 Task: Create a due date automation trigger when advanced on, on the wednesday after a card is due add fields with custom field "Resume" set to a number lower or equal to 1 and lower or equal to 10 at 11:00 AM.
Action: Mouse moved to (1057, 182)
Screenshot: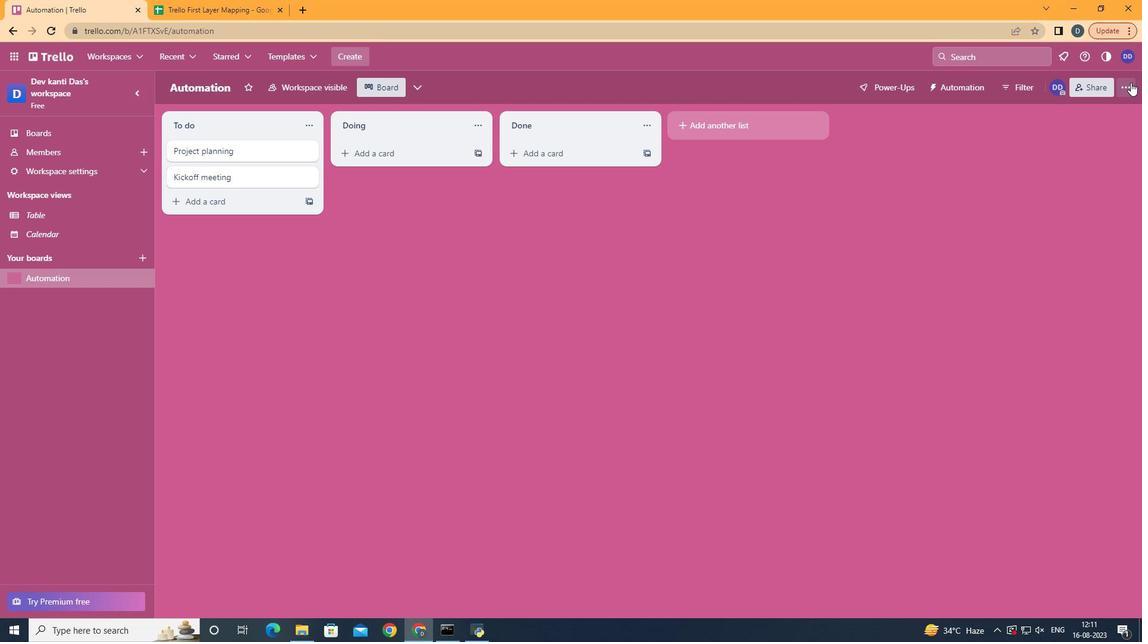 
Action: Mouse pressed left at (1057, 182)
Screenshot: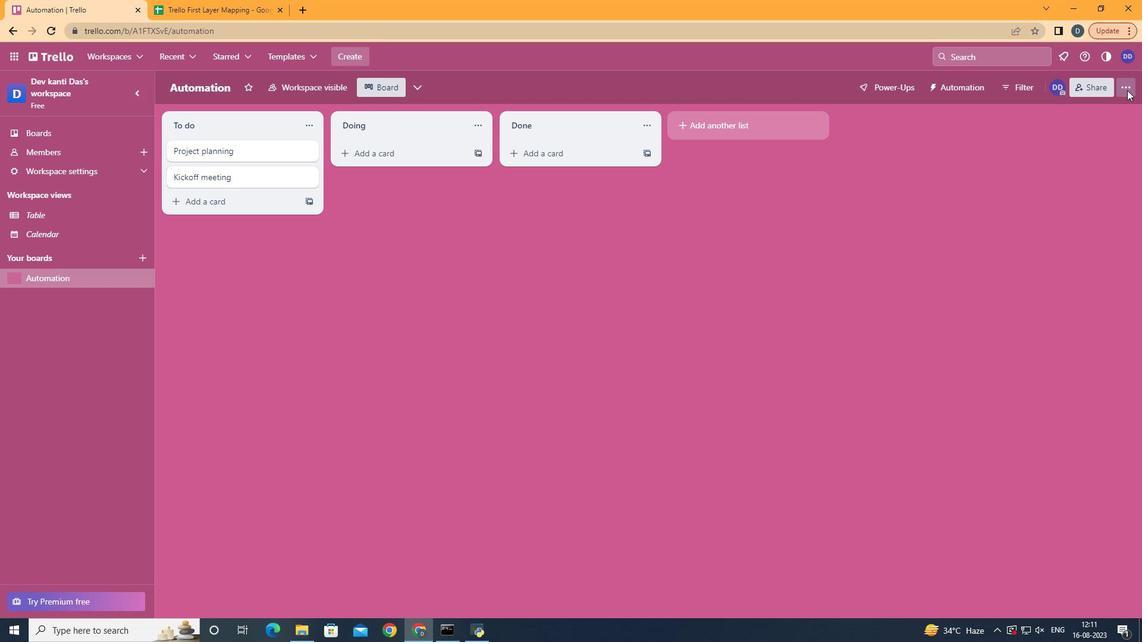 
Action: Mouse moved to (981, 318)
Screenshot: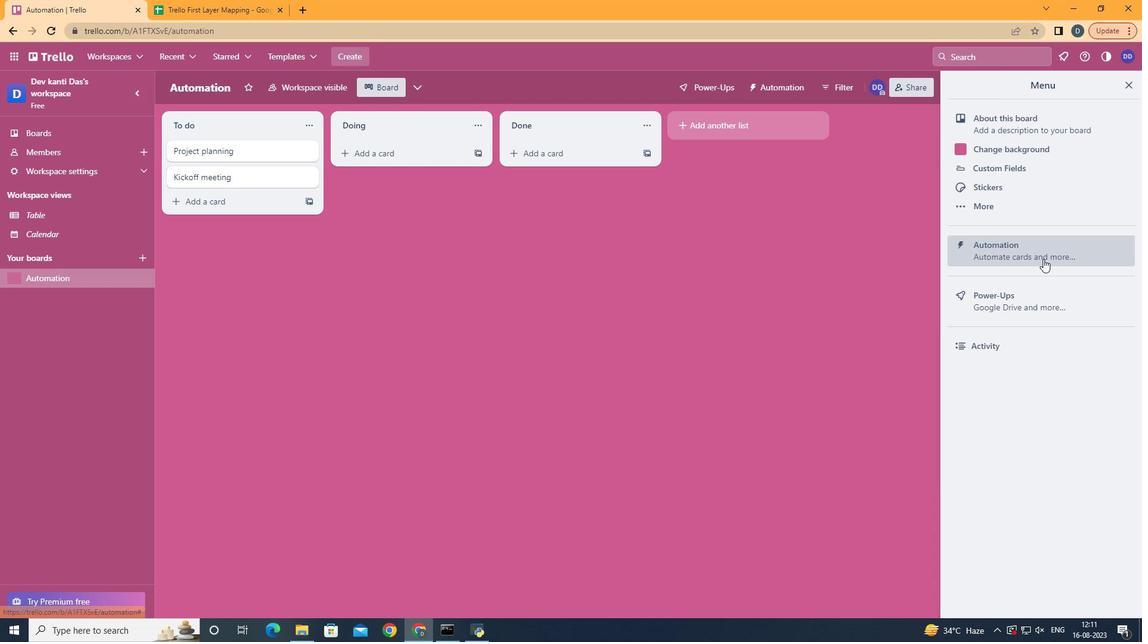 
Action: Mouse pressed left at (981, 318)
Screenshot: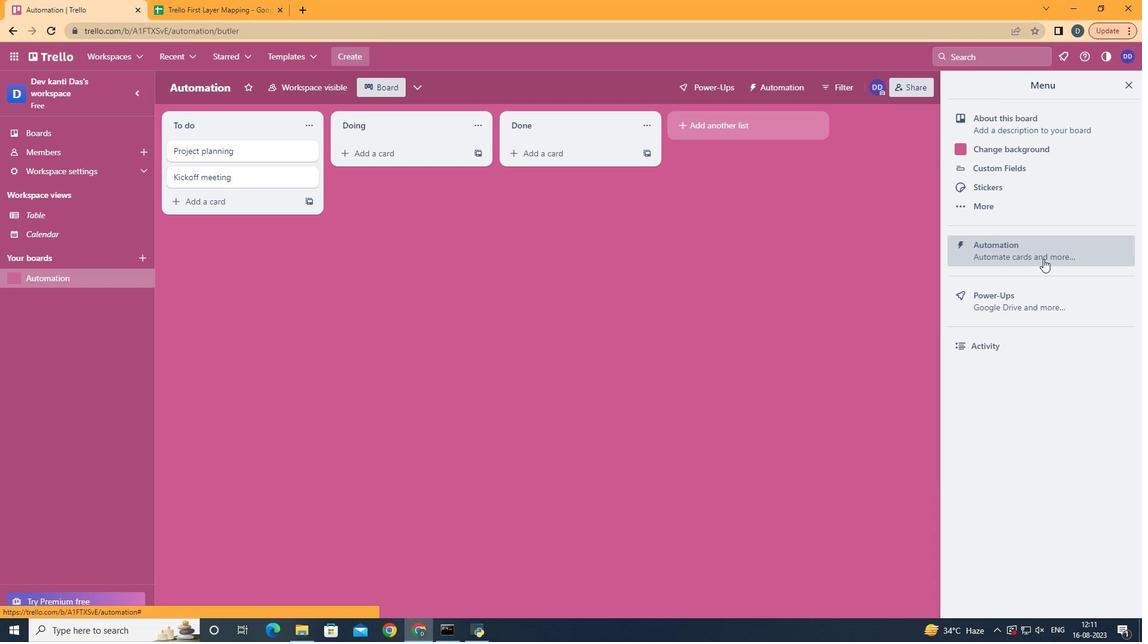 
Action: Mouse moved to (276, 307)
Screenshot: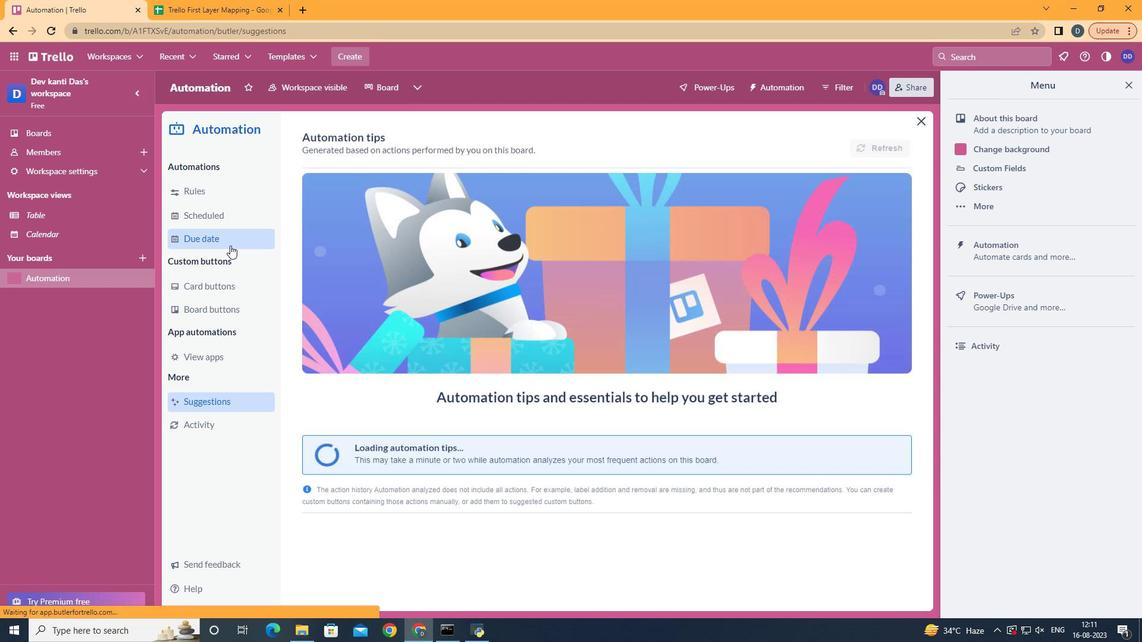 
Action: Mouse pressed left at (276, 307)
Screenshot: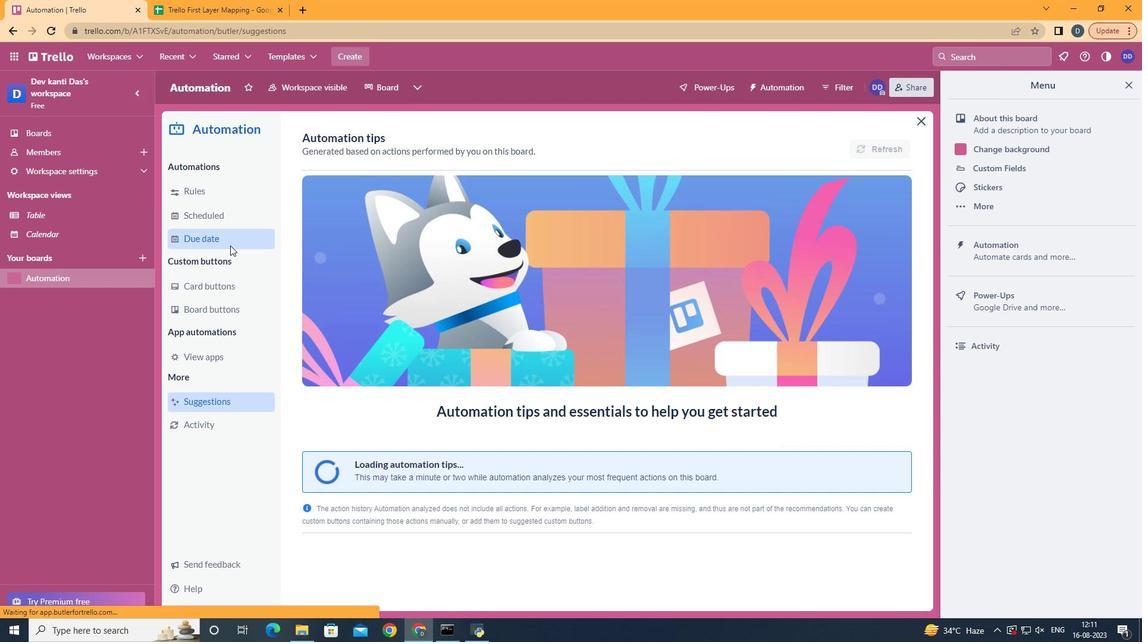 
Action: Mouse moved to (797, 227)
Screenshot: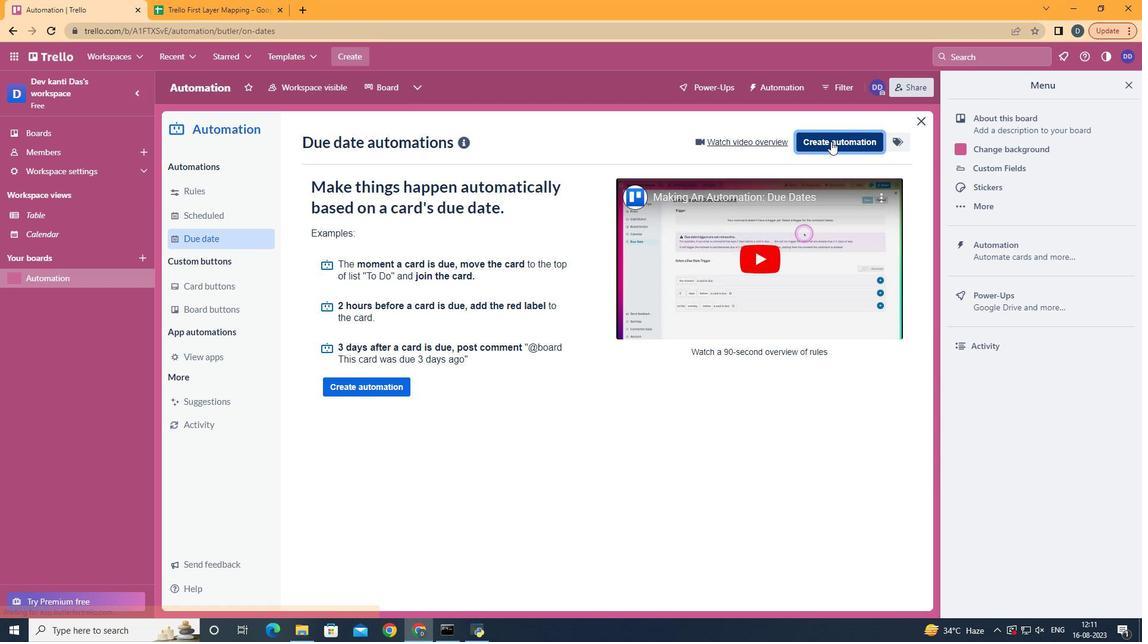 
Action: Mouse pressed left at (797, 227)
Screenshot: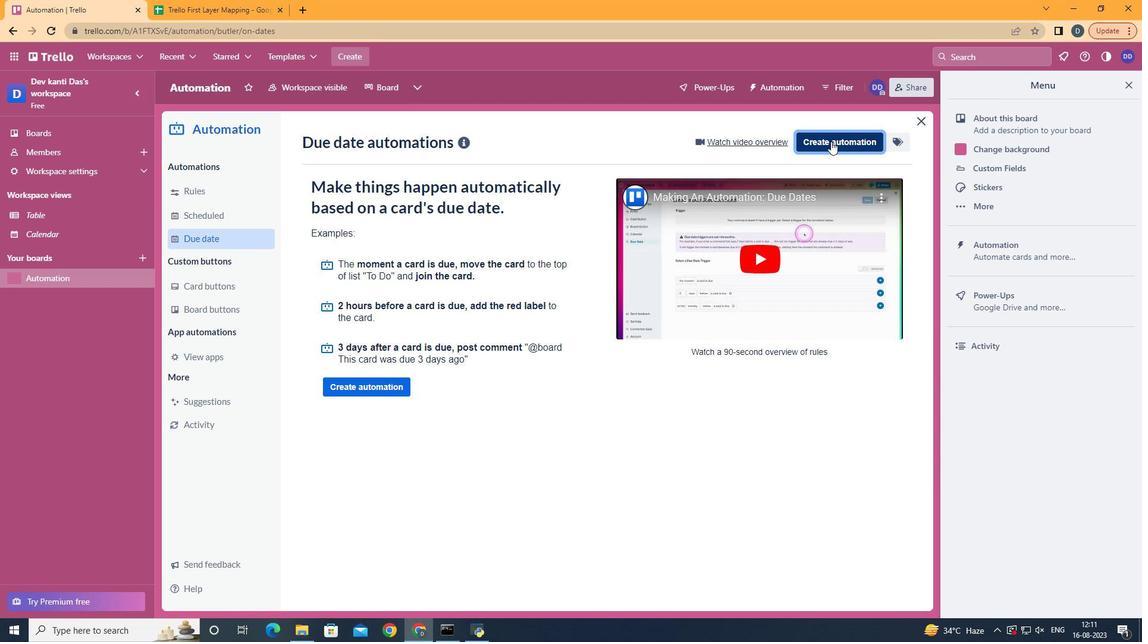 
Action: Mouse moved to (610, 314)
Screenshot: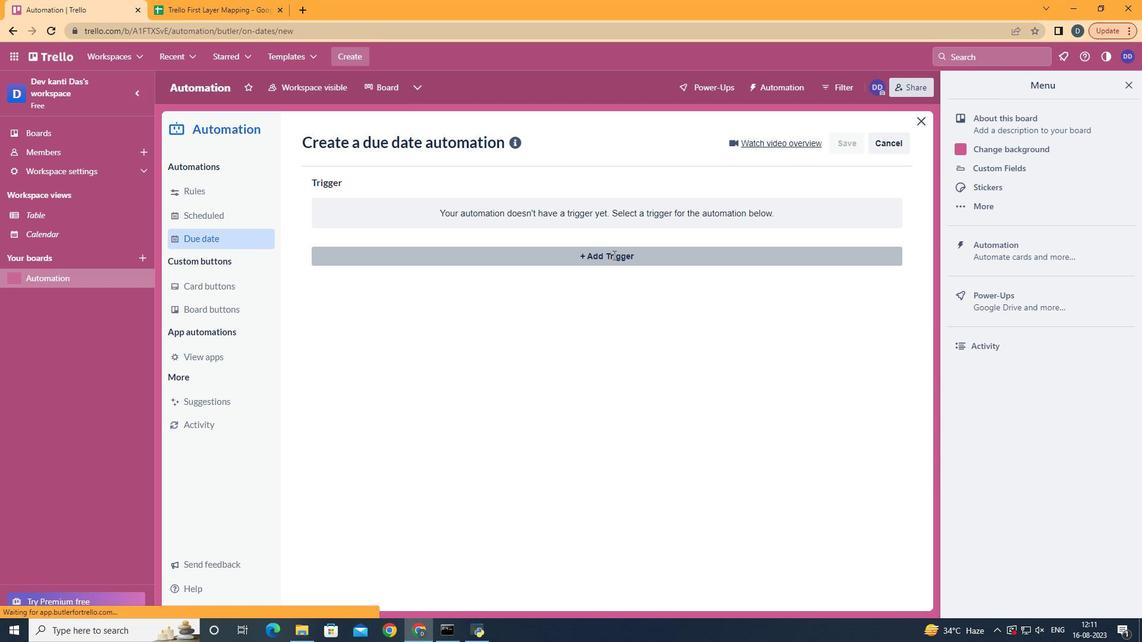 
Action: Mouse pressed left at (610, 314)
Screenshot: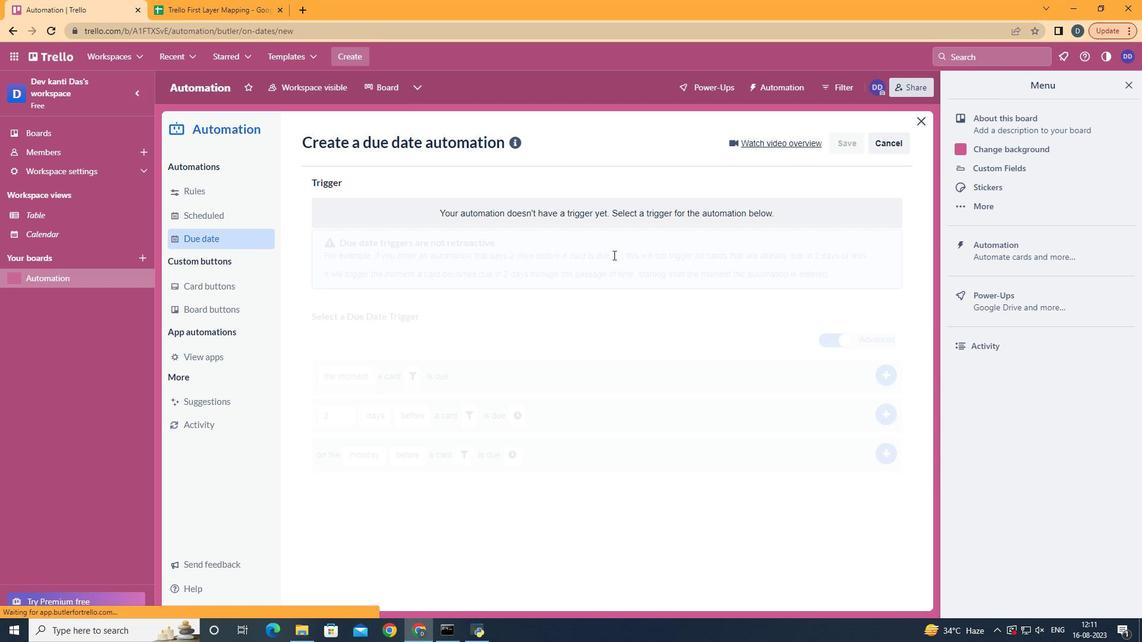
Action: Mouse moved to (417, 392)
Screenshot: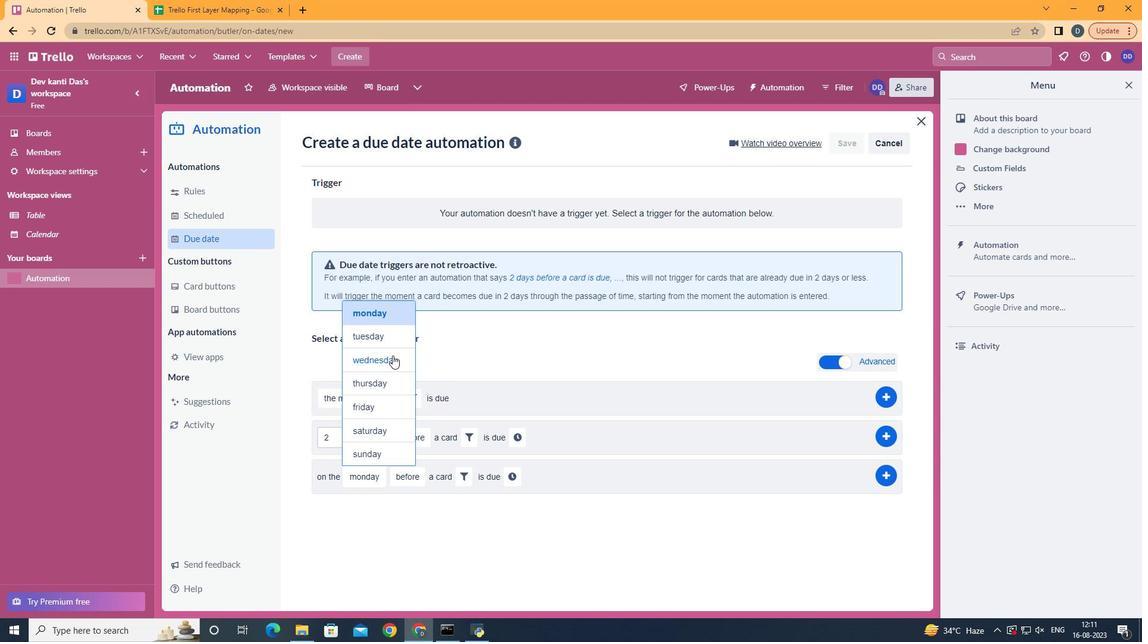 
Action: Mouse pressed left at (417, 392)
Screenshot: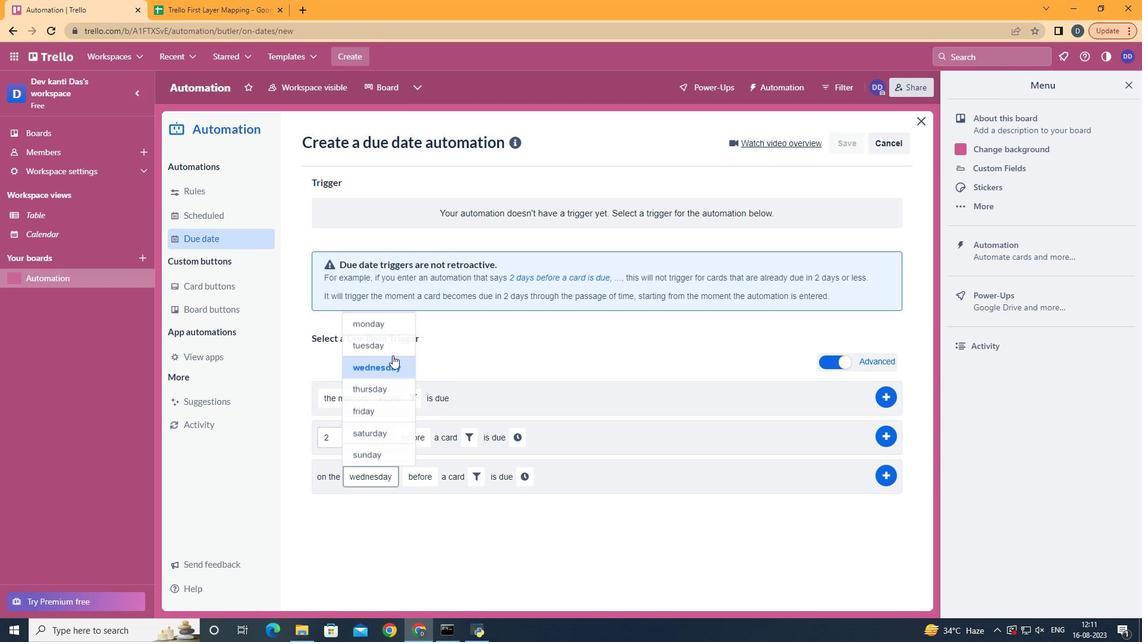 
Action: Mouse moved to (442, 523)
Screenshot: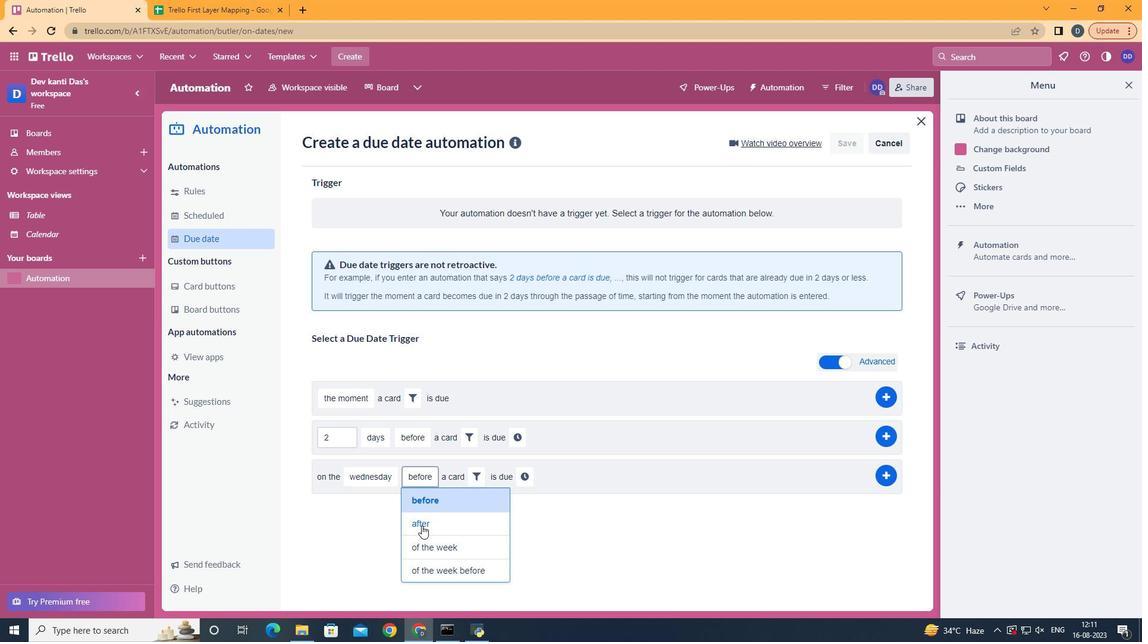 
Action: Mouse pressed left at (442, 523)
Screenshot: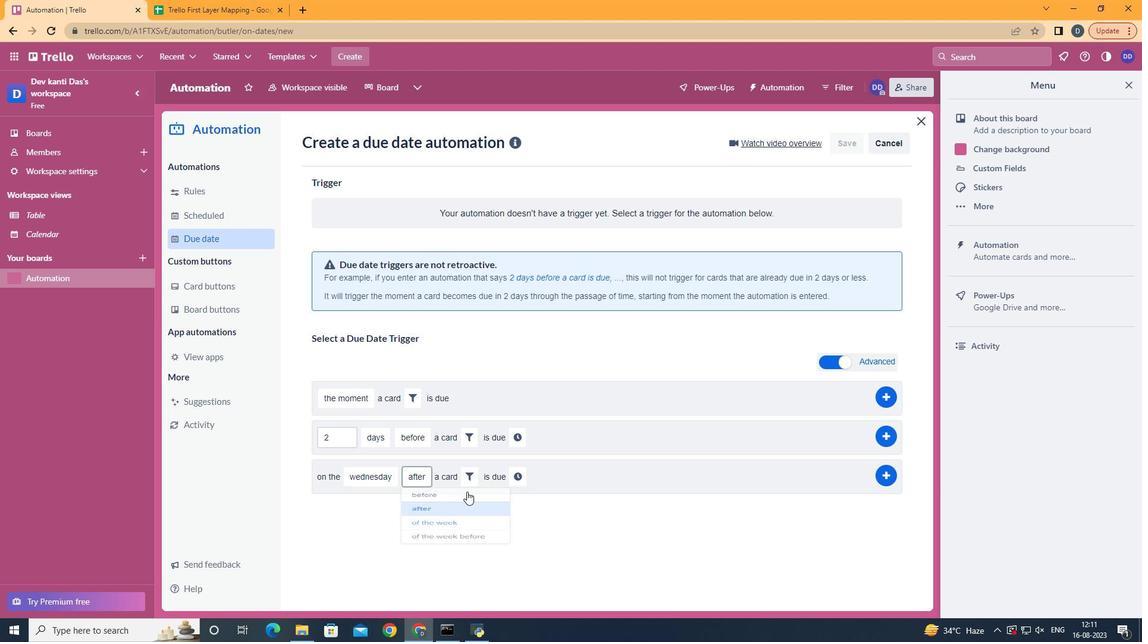 
Action: Mouse moved to (492, 485)
Screenshot: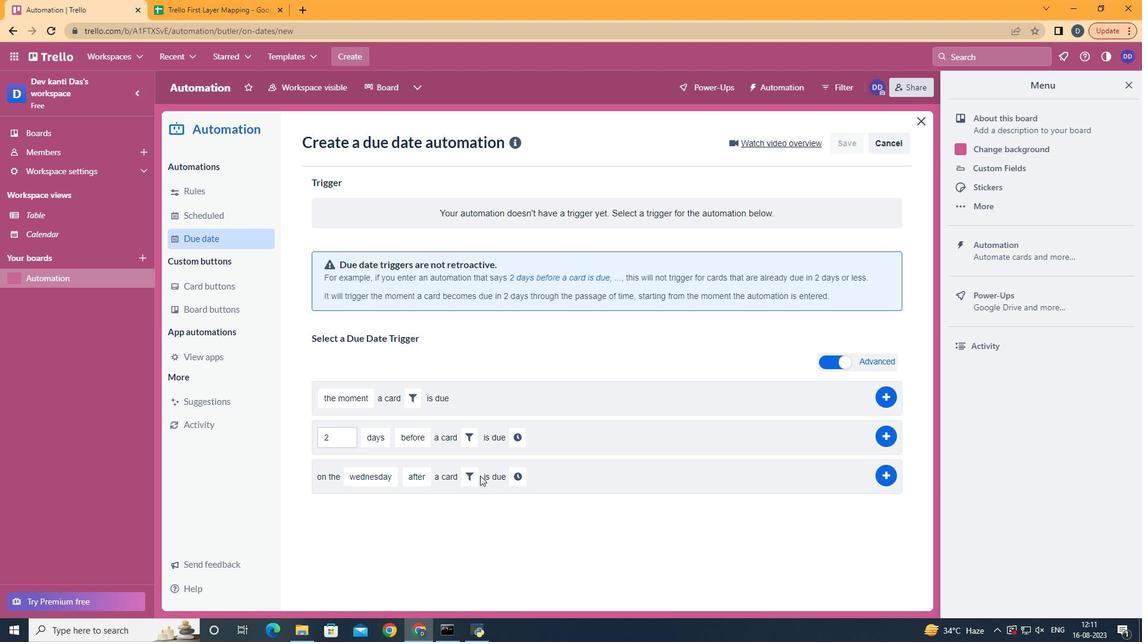 
Action: Mouse pressed left at (492, 485)
Screenshot: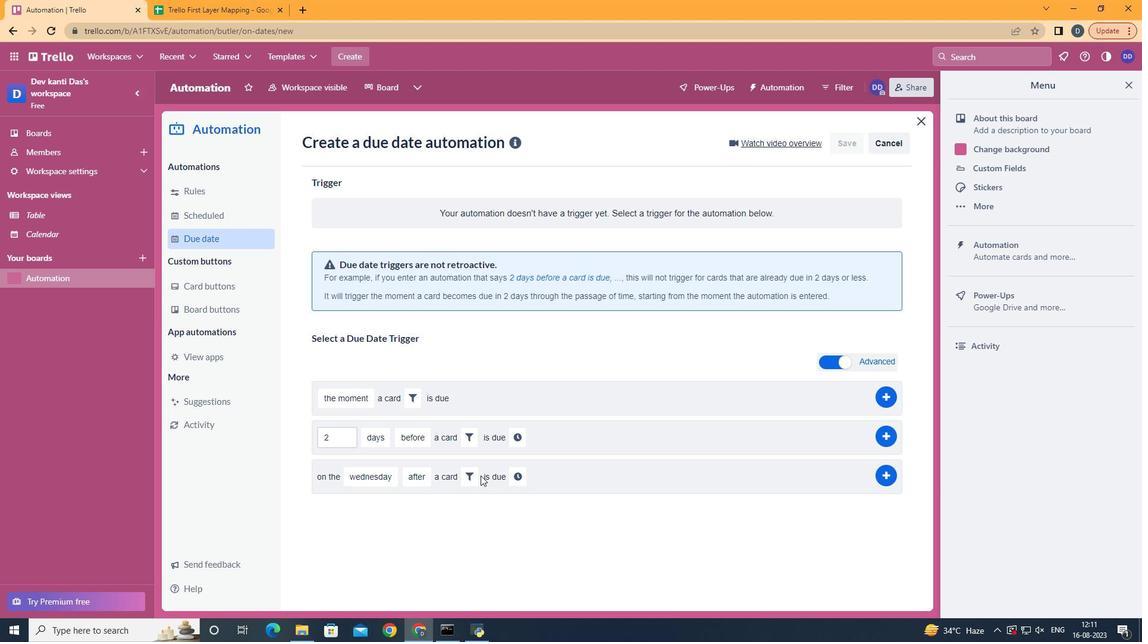 
Action: Mouse moved to (486, 486)
Screenshot: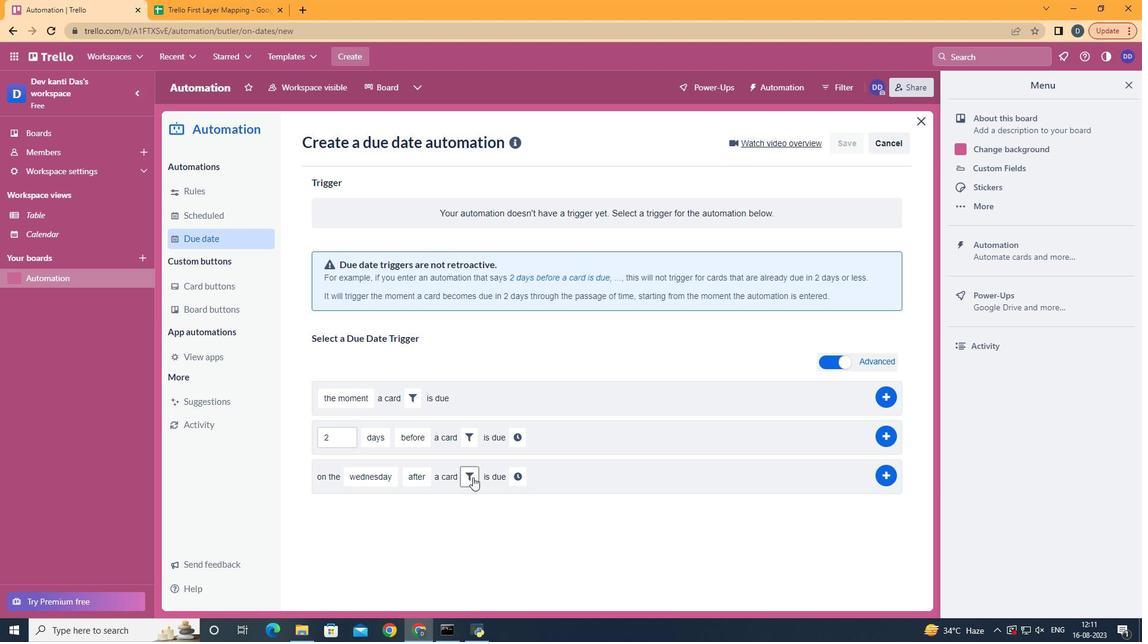 
Action: Mouse pressed left at (486, 486)
Screenshot: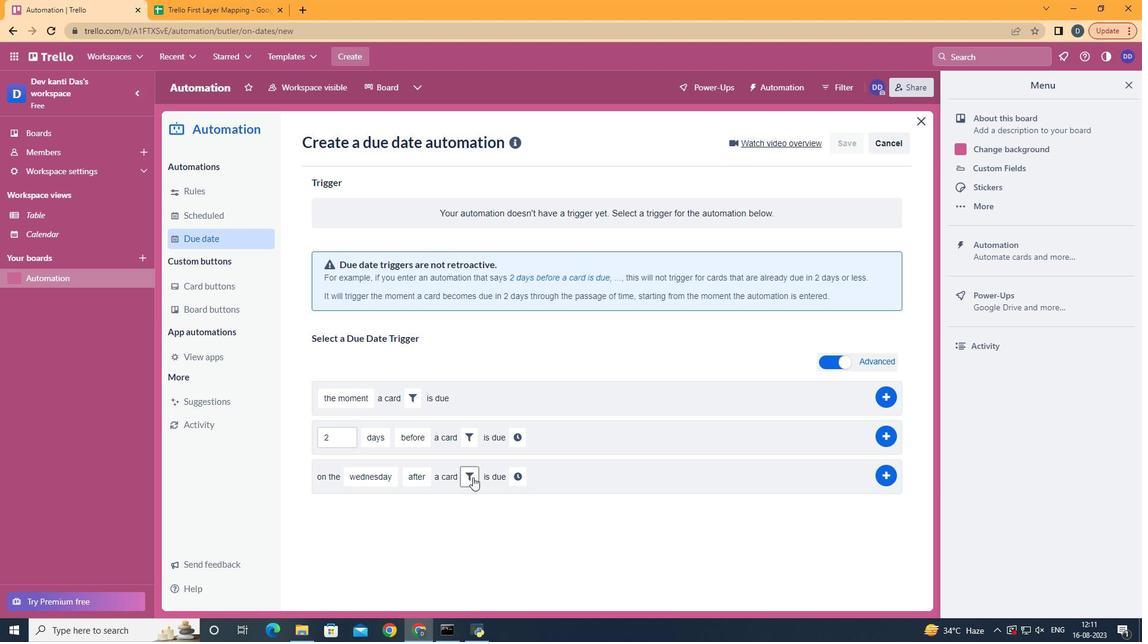 
Action: Mouse moved to (648, 511)
Screenshot: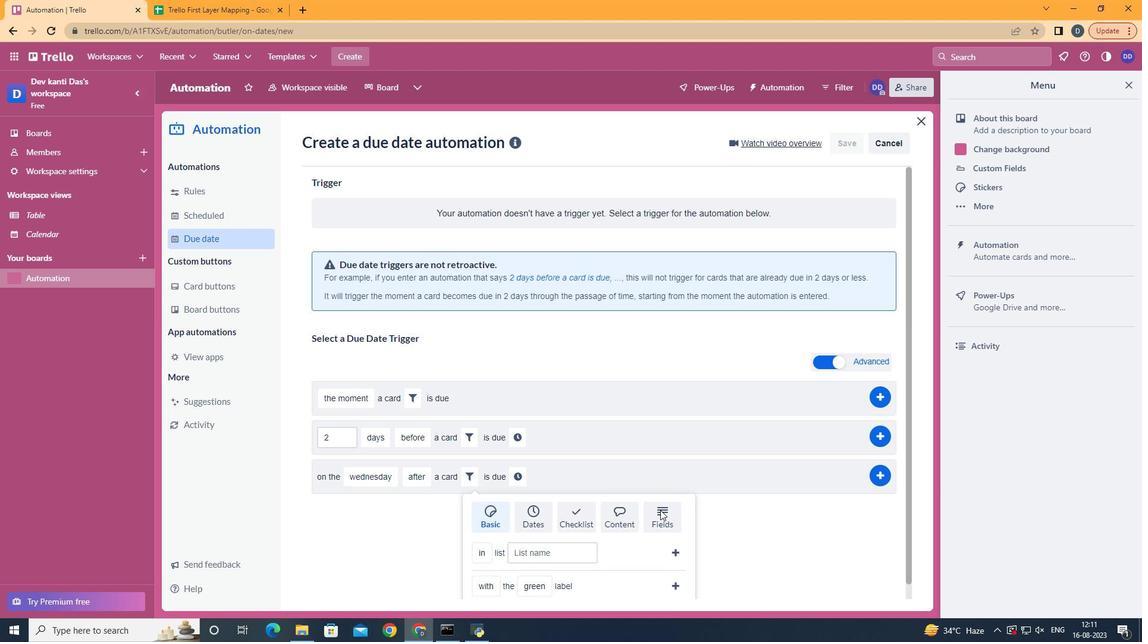 
Action: Mouse pressed left at (648, 511)
Screenshot: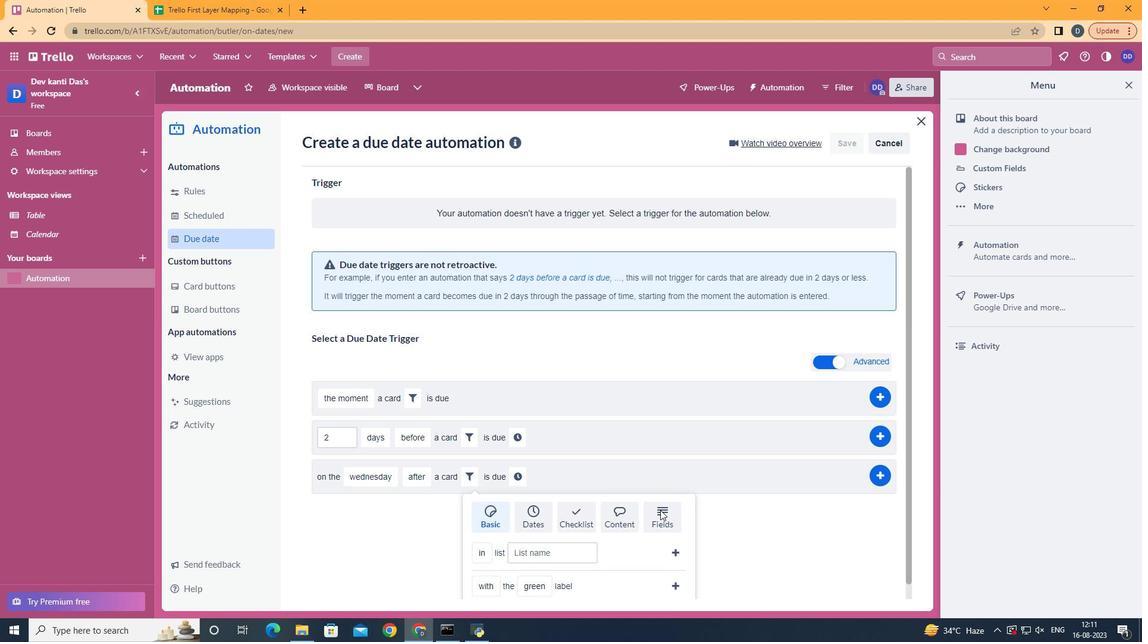 
Action: Mouse moved to (649, 511)
Screenshot: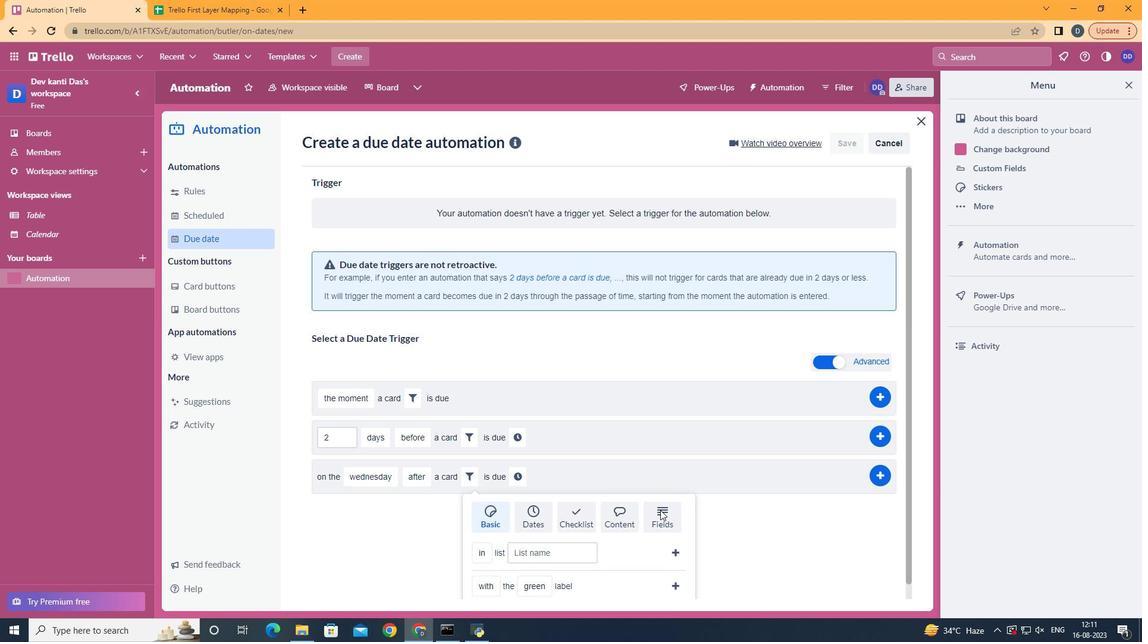 
Action: Mouse scrolled (649, 511) with delta (0, 0)
Screenshot: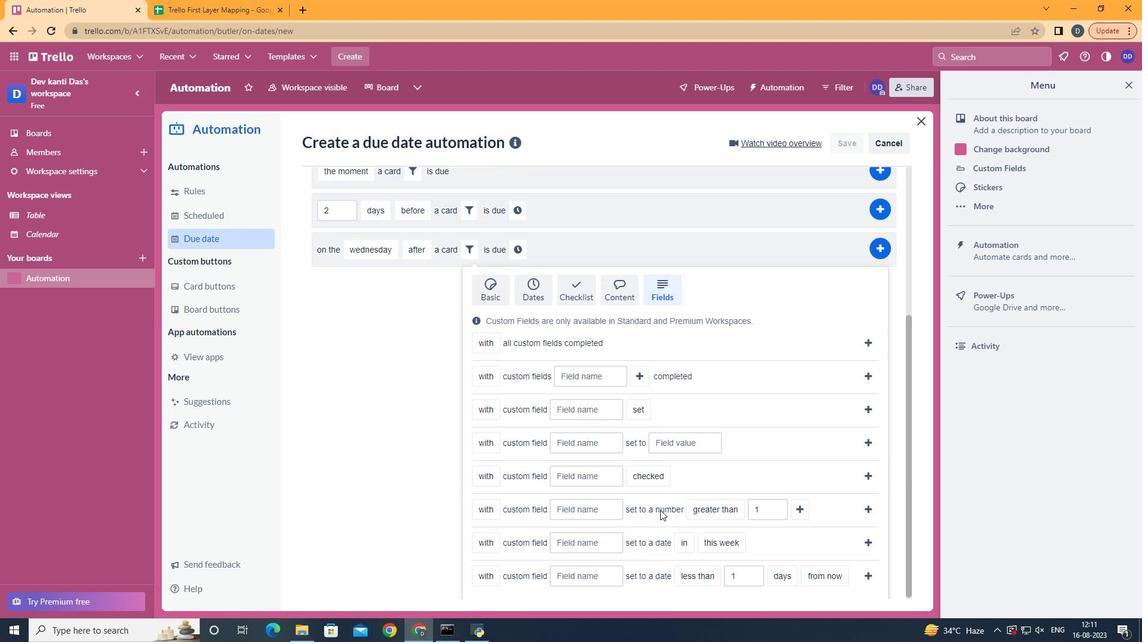 
Action: Mouse scrolled (649, 511) with delta (0, 0)
Screenshot: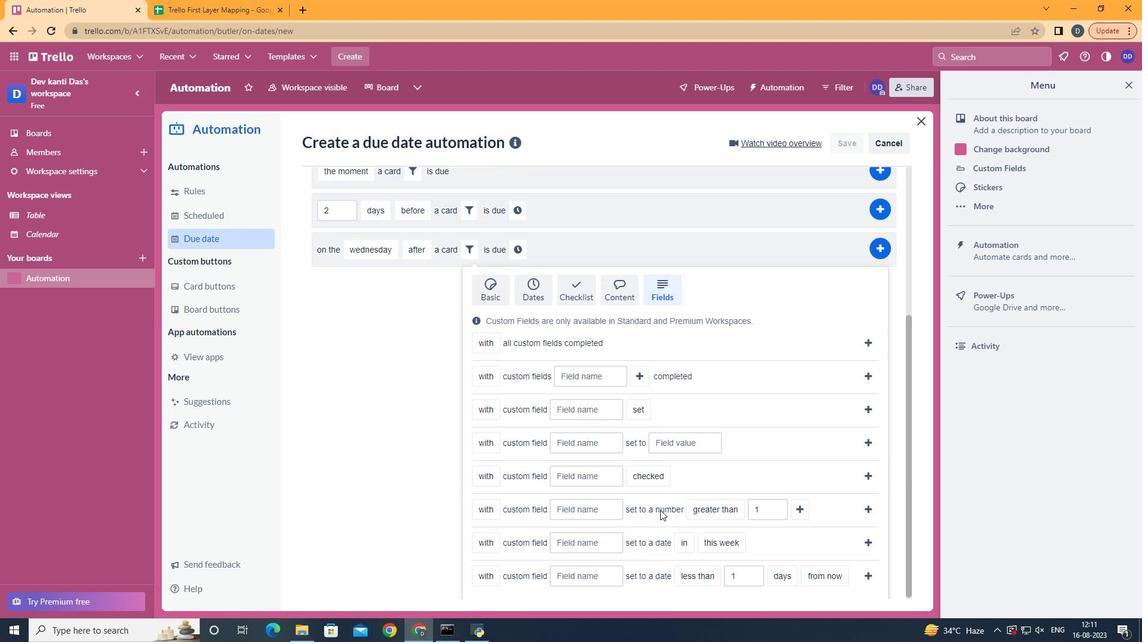 
Action: Mouse scrolled (649, 511) with delta (0, 0)
Screenshot: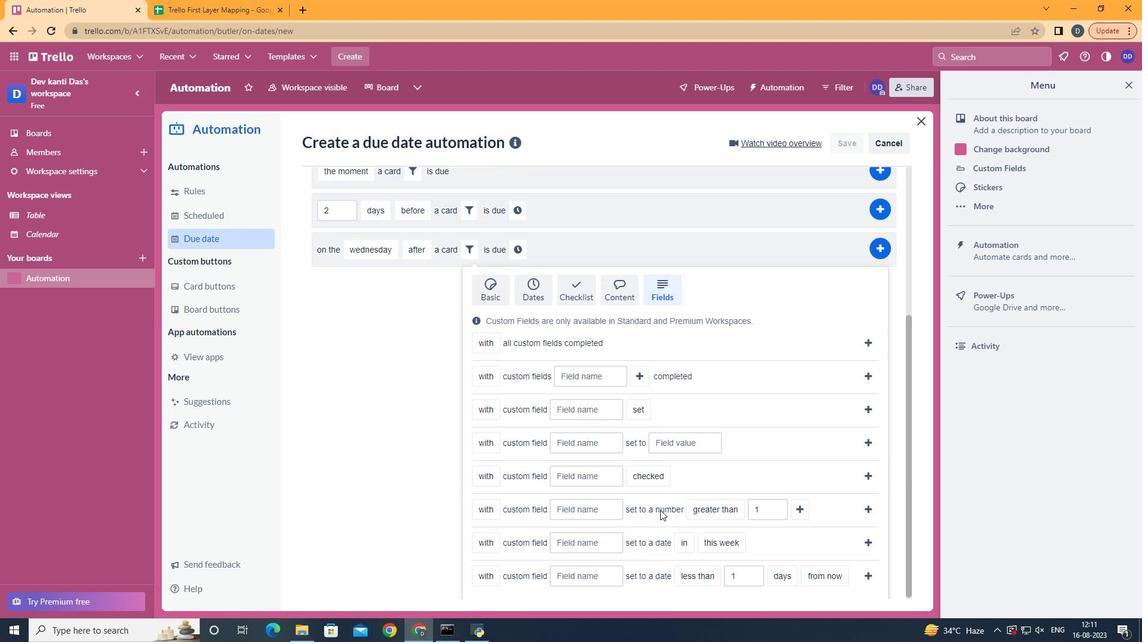 
Action: Mouse scrolled (649, 510) with delta (0, -1)
Screenshot: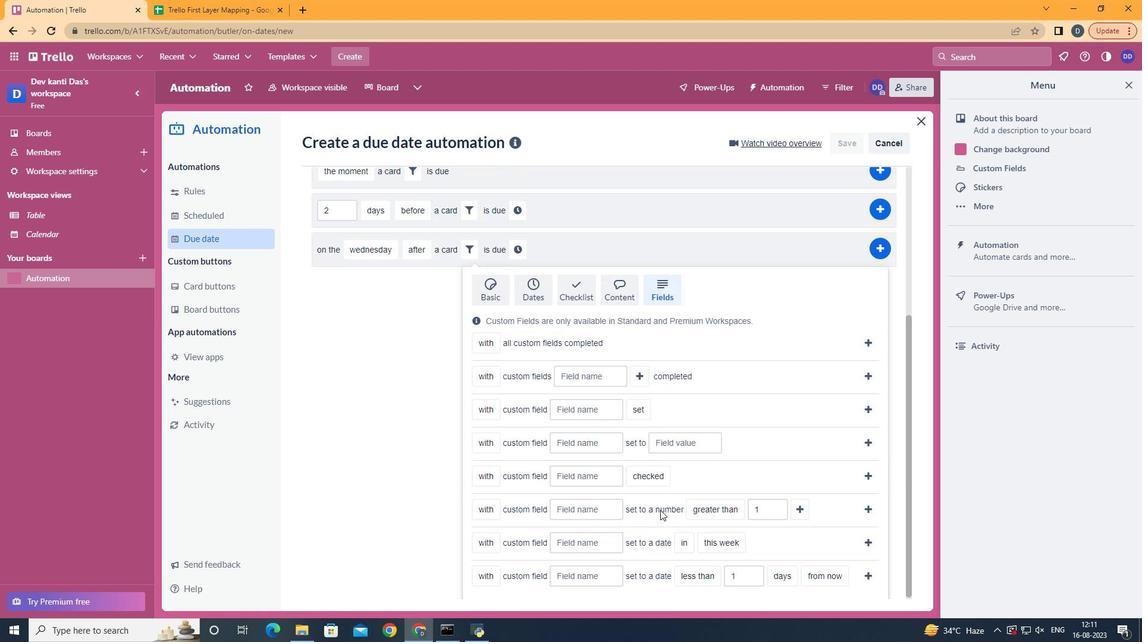 
Action: Mouse scrolled (649, 511) with delta (0, 0)
Screenshot: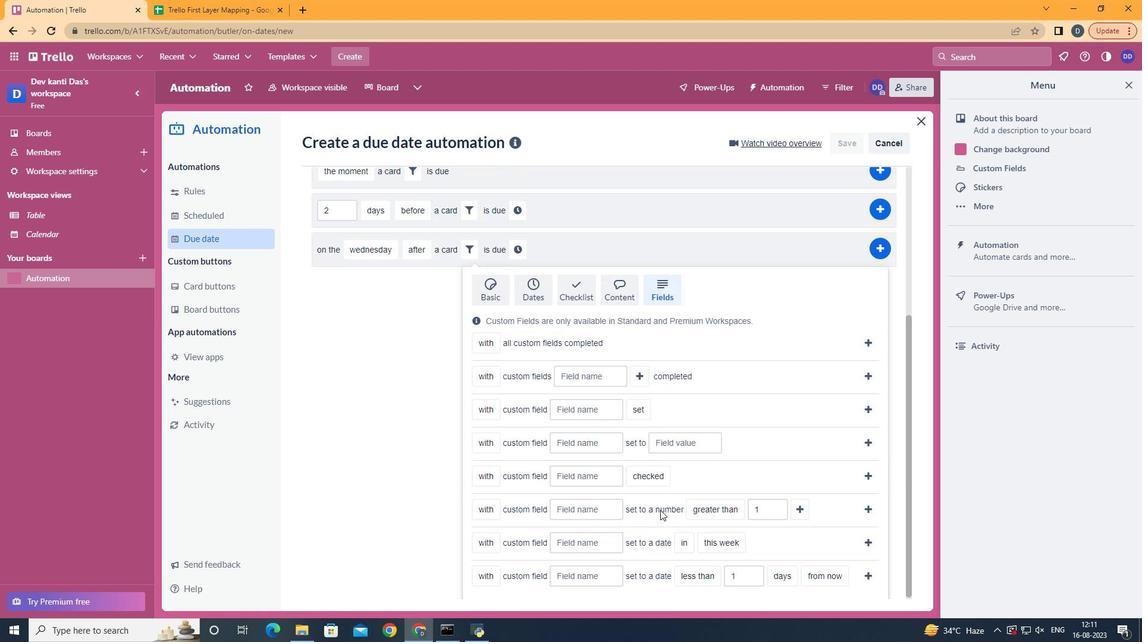 
Action: Mouse moved to (566, 516)
Screenshot: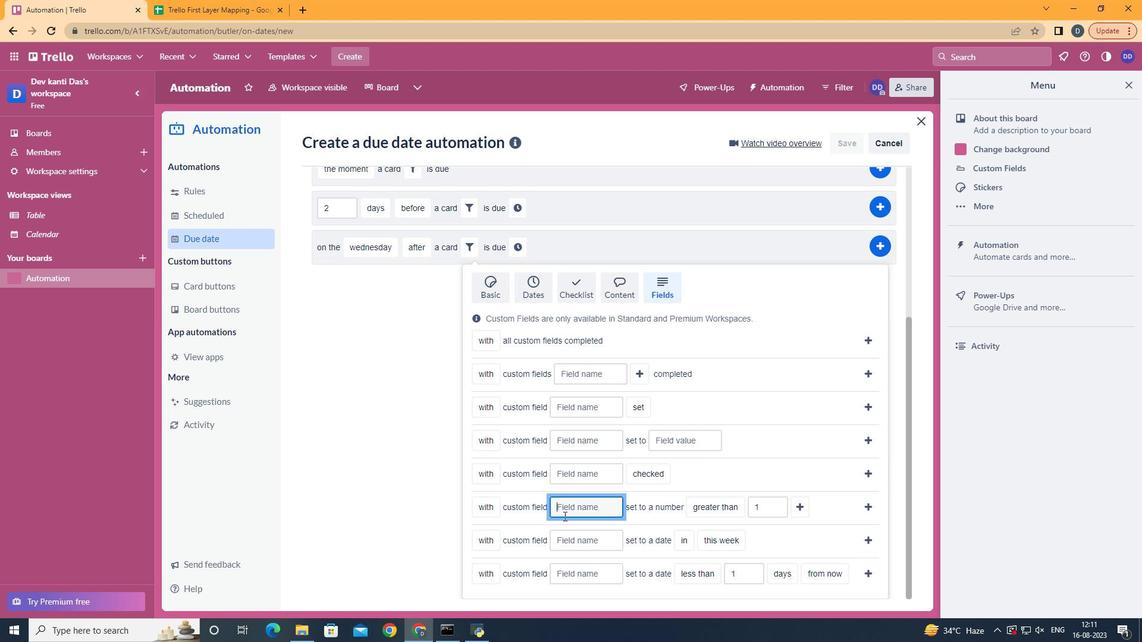 
Action: Mouse pressed left at (566, 516)
Screenshot: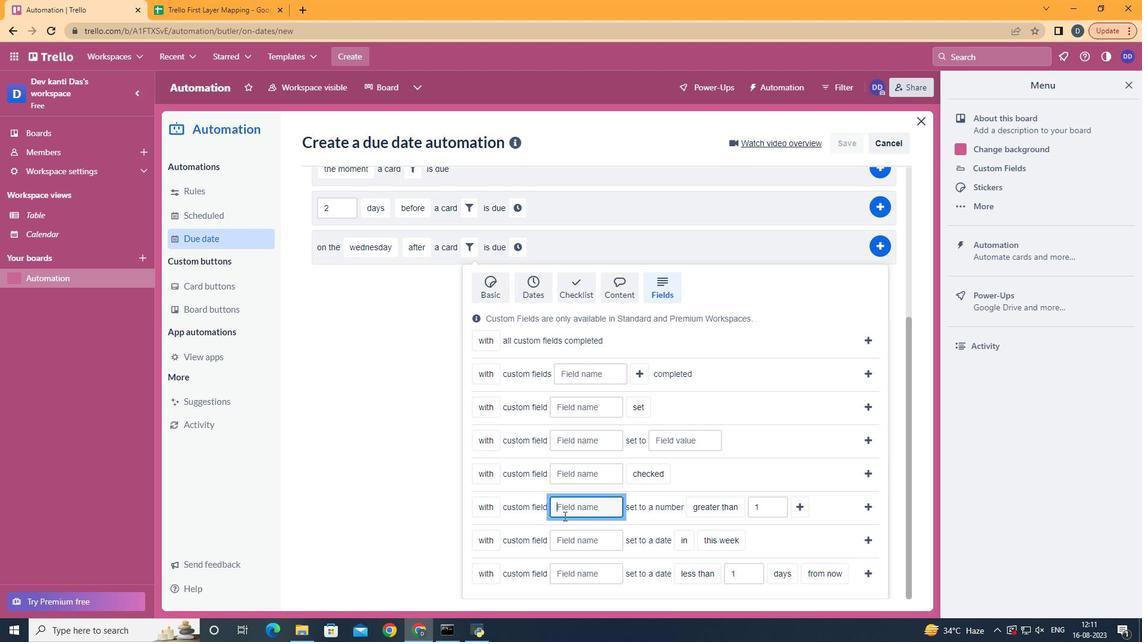 
Action: Key pressed <Key.shift>Resume
Screenshot: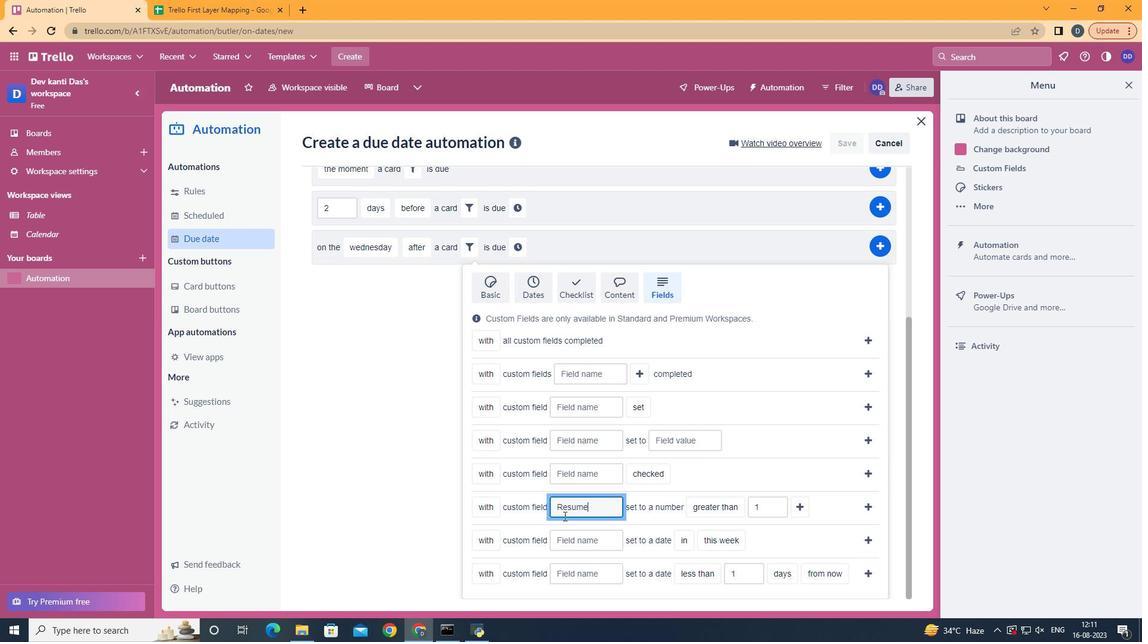
Action: Mouse moved to (719, 492)
Screenshot: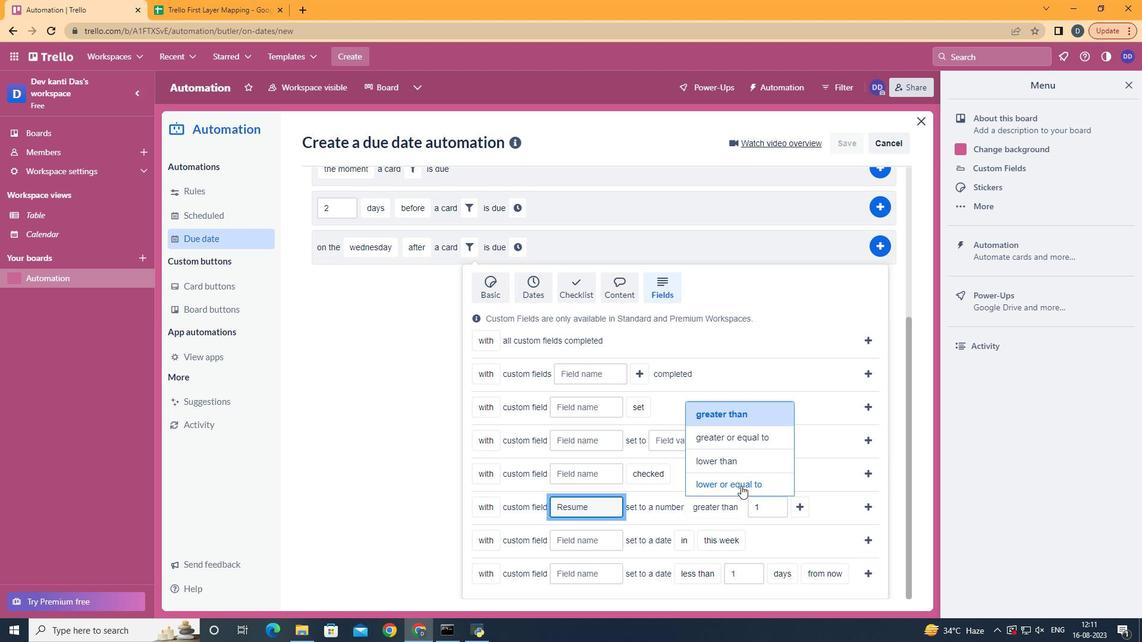 
Action: Mouse pressed left at (719, 492)
Screenshot: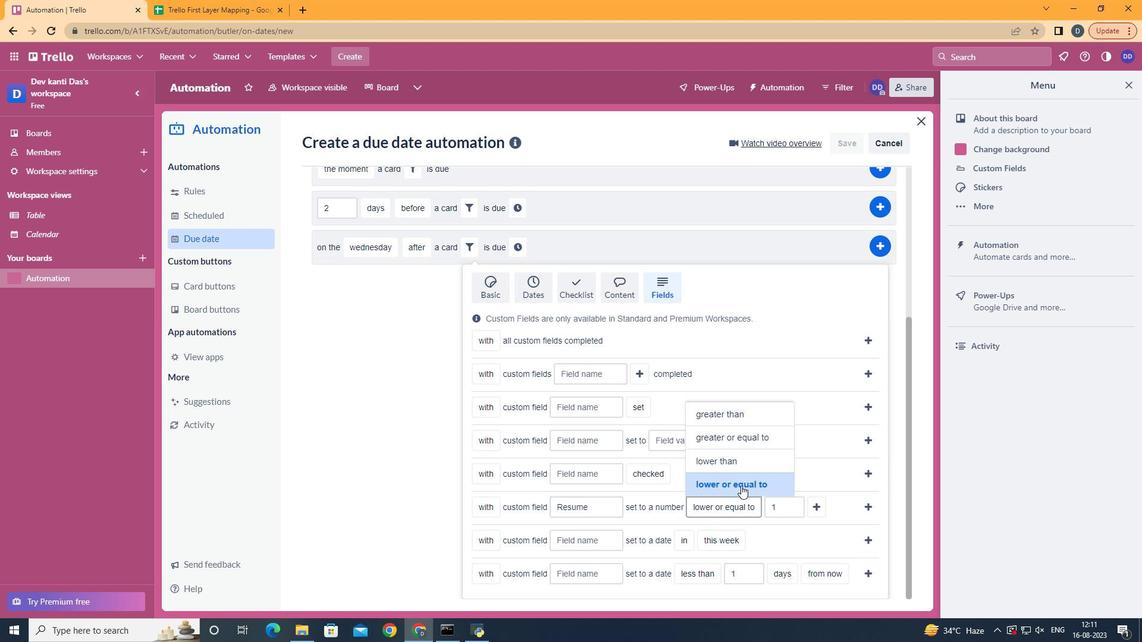 
Action: Mouse moved to (786, 512)
Screenshot: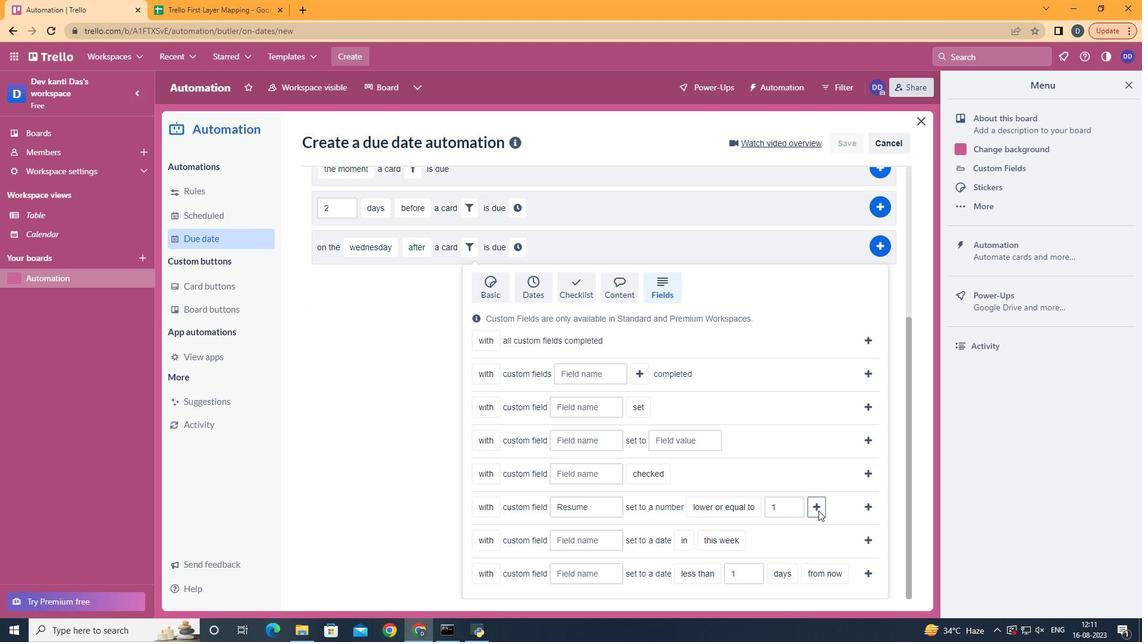 
Action: Mouse pressed left at (786, 512)
Screenshot: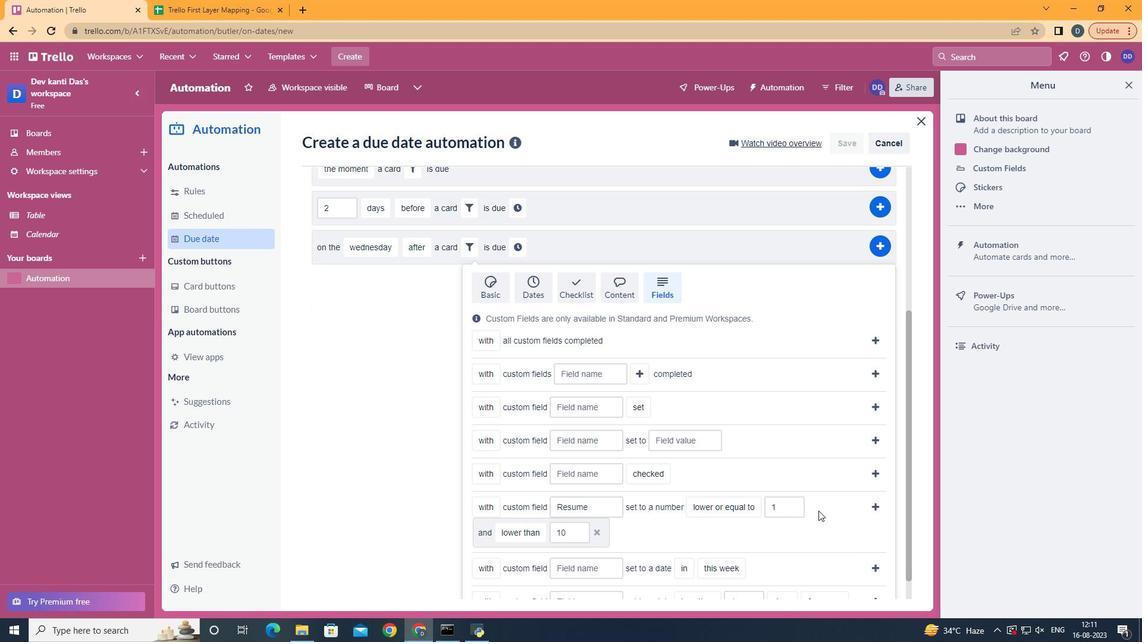 
Action: Mouse moved to (554, 472)
Screenshot: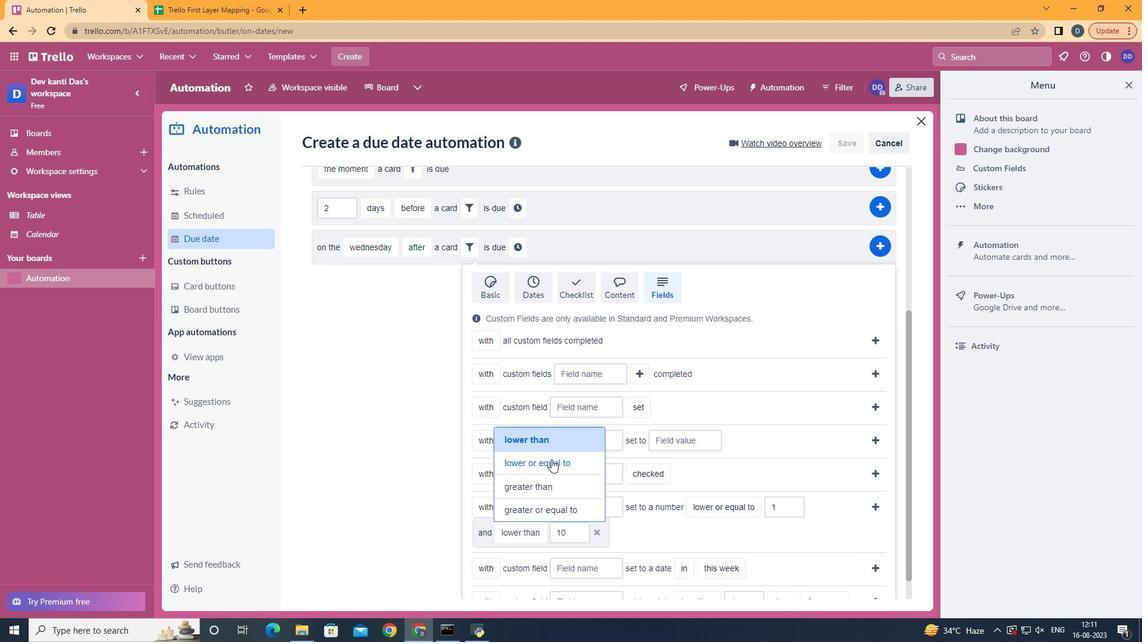 
Action: Mouse pressed left at (554, 472)
Screenshot: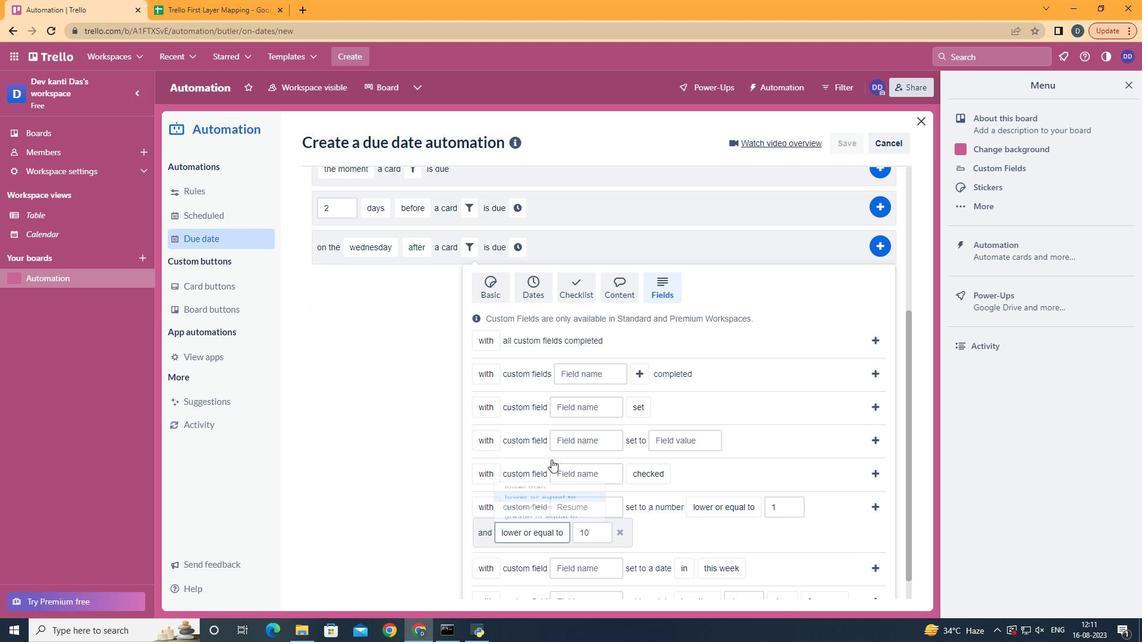 
Action: Mouse moved to (828, 505)
Screenshot: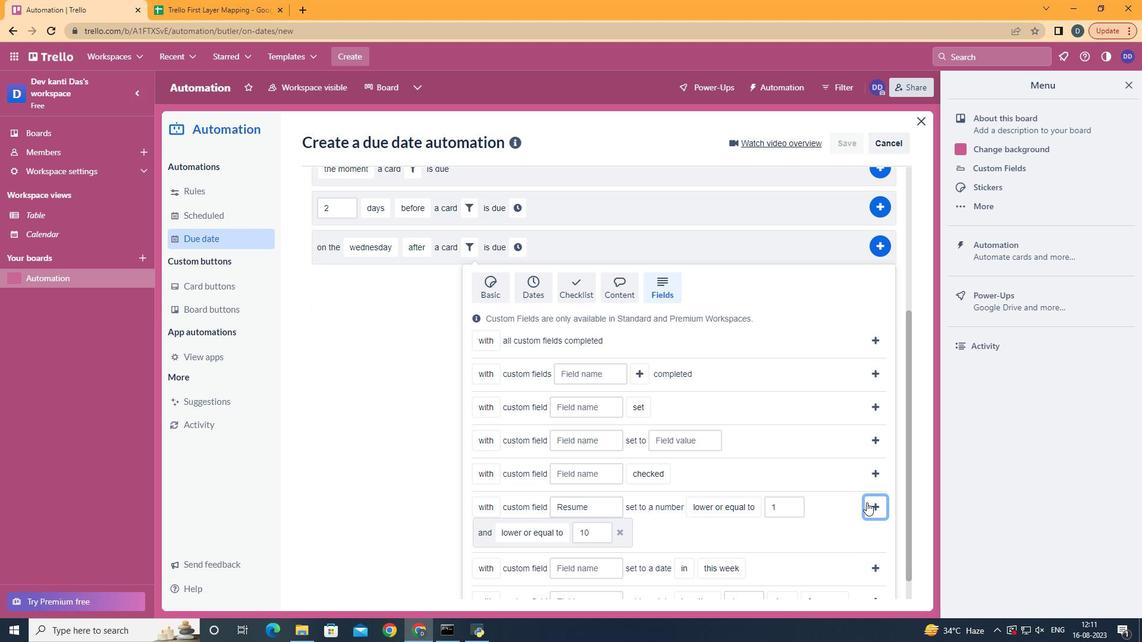 
Action: Mouse pressed left at (828, 505)
Screenshot: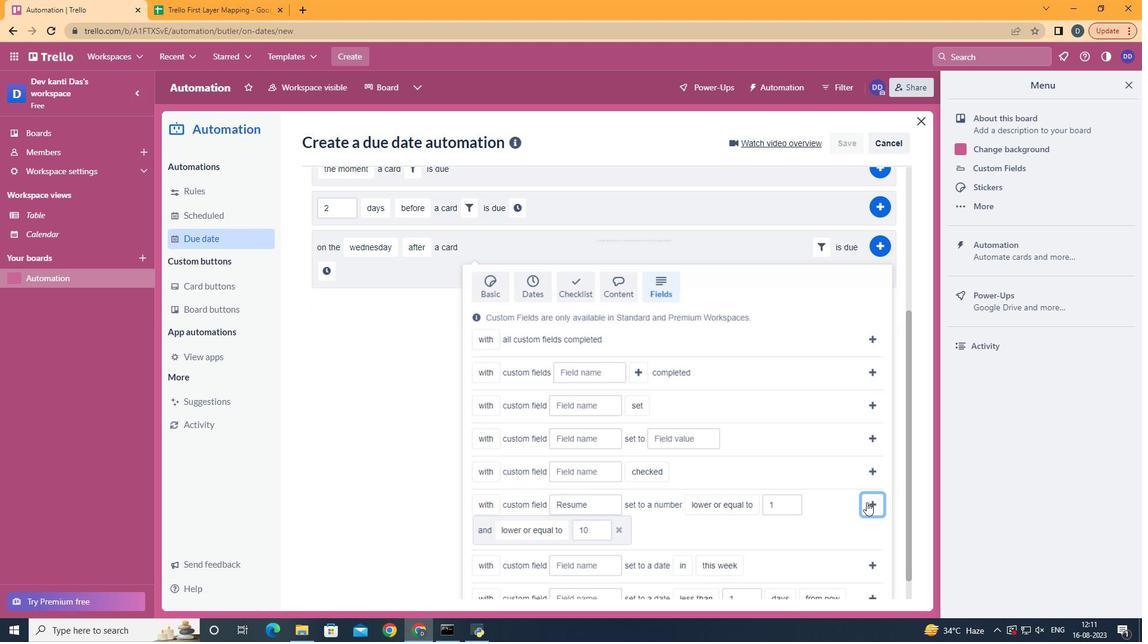 
Action: Mouse moved to (341, 504)
Screenshot: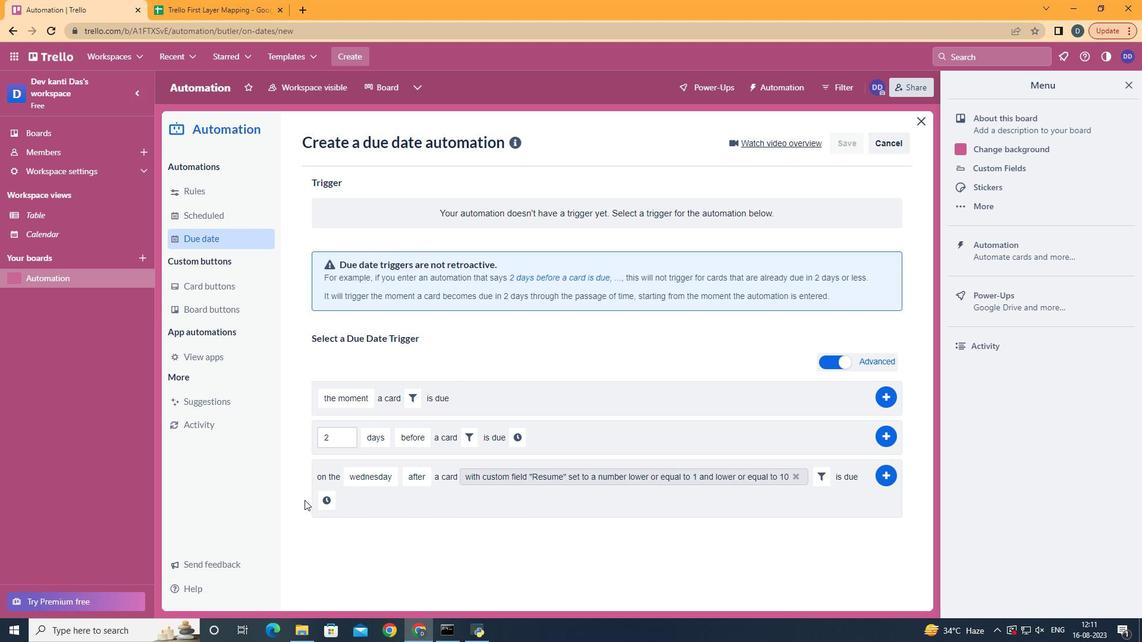 
Action: Mouse pressed left at (341, 504)
Screenshot: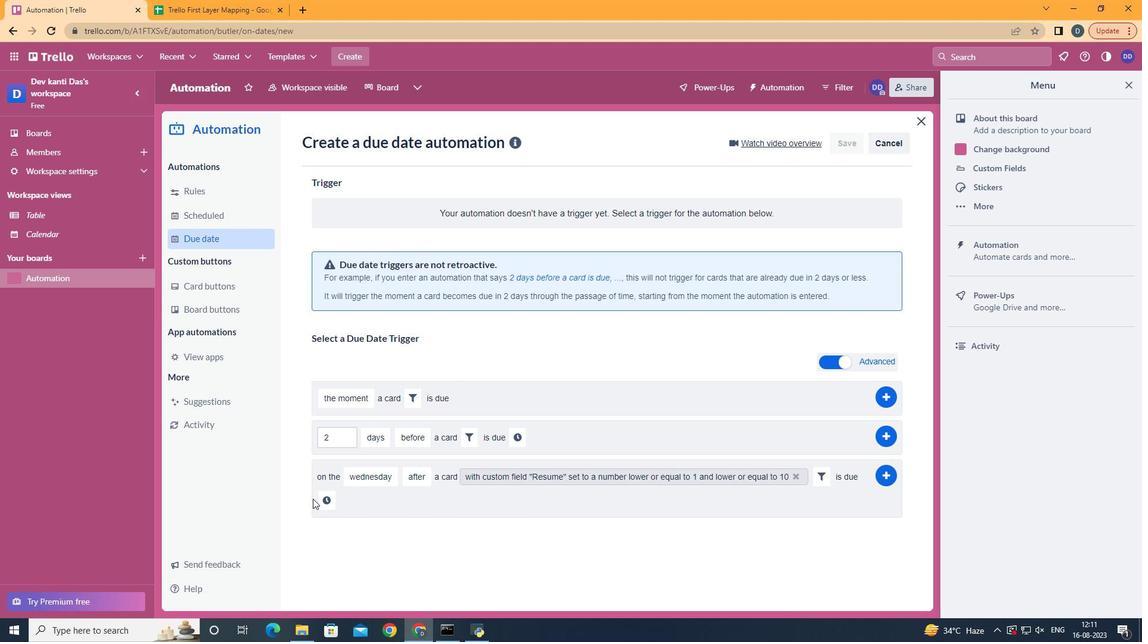 
Action: Mouse moved to (351, 502)
Screenshot: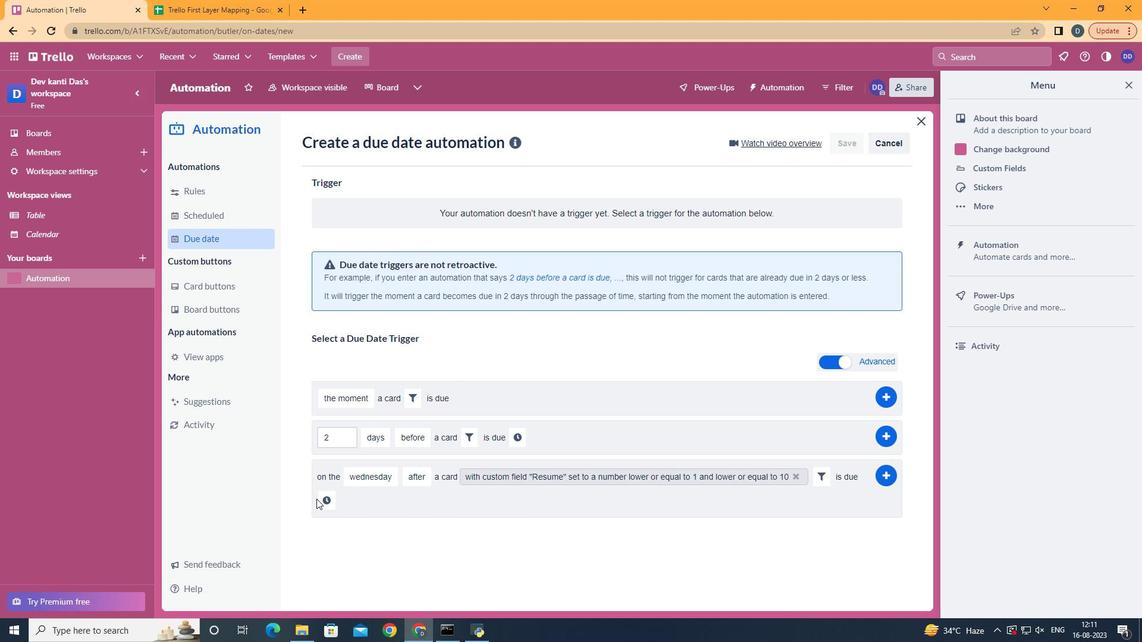 
Action: Mouse pressed left at (351, 502)
Screenshot: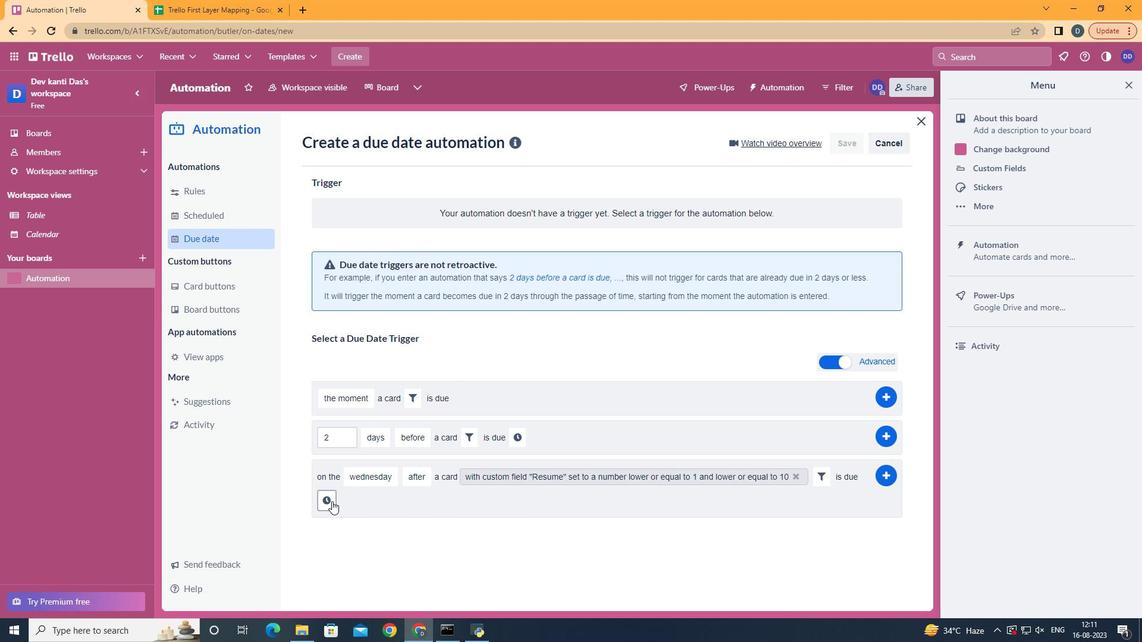 
Action: Mouse moved to (365, 505)
Screenshot: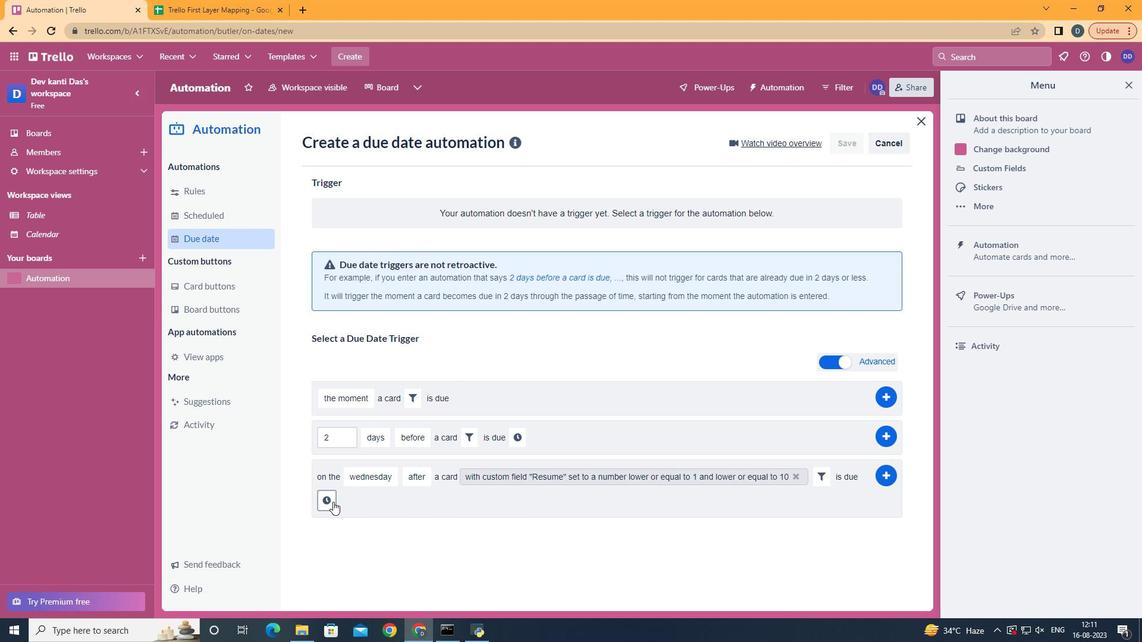 
Action: Mouse pressed left at (365, 505)
Screenshot: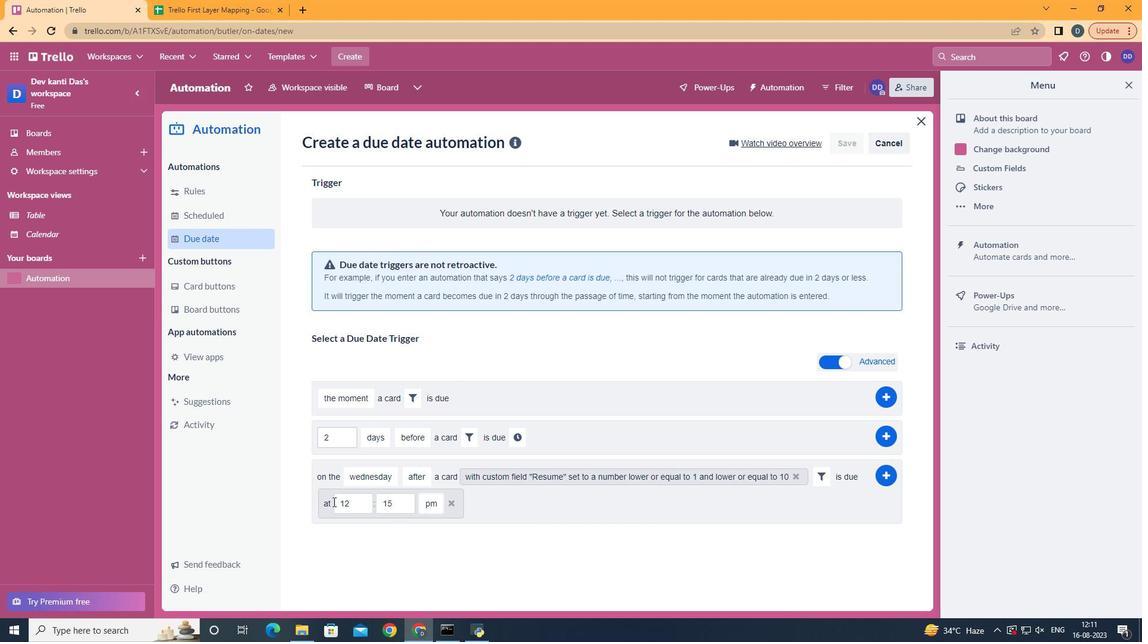 
Action: Mouse moved to (391, 508)
Screenshot: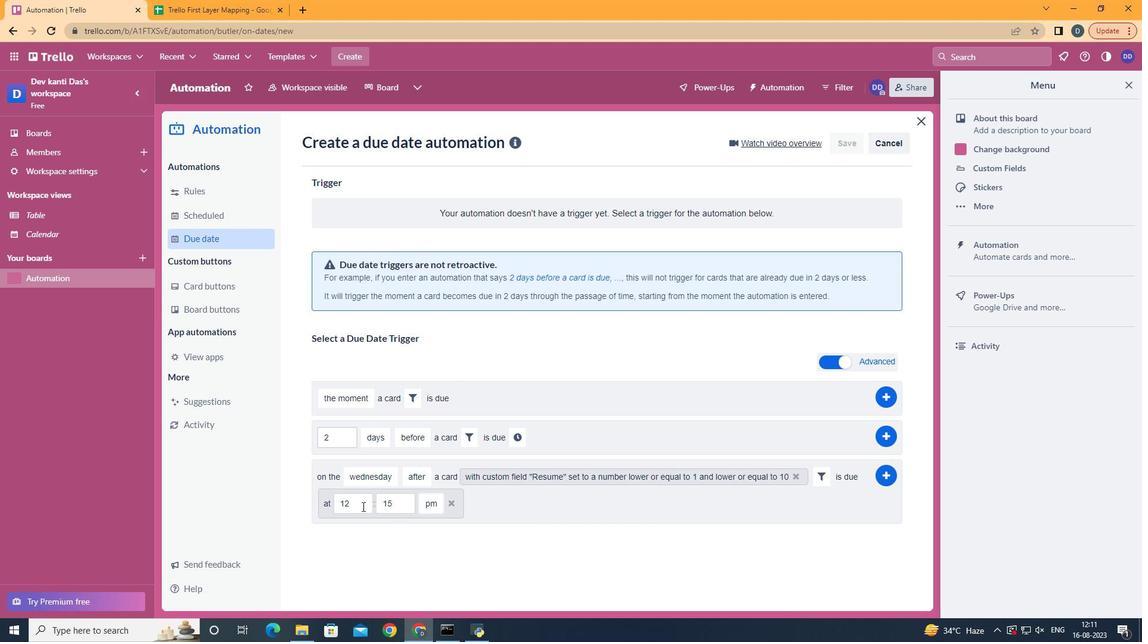 
Action: Mouse pressed left at (391, 508)
Screenshot: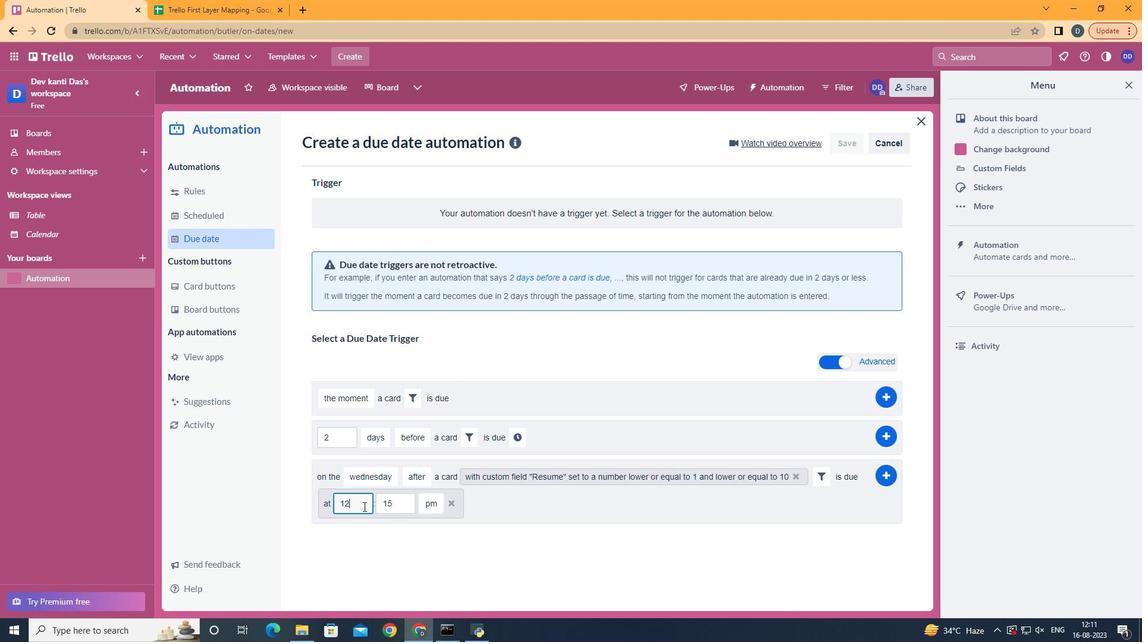 
Action: Mouse moved to (392, 508)
Screenshot: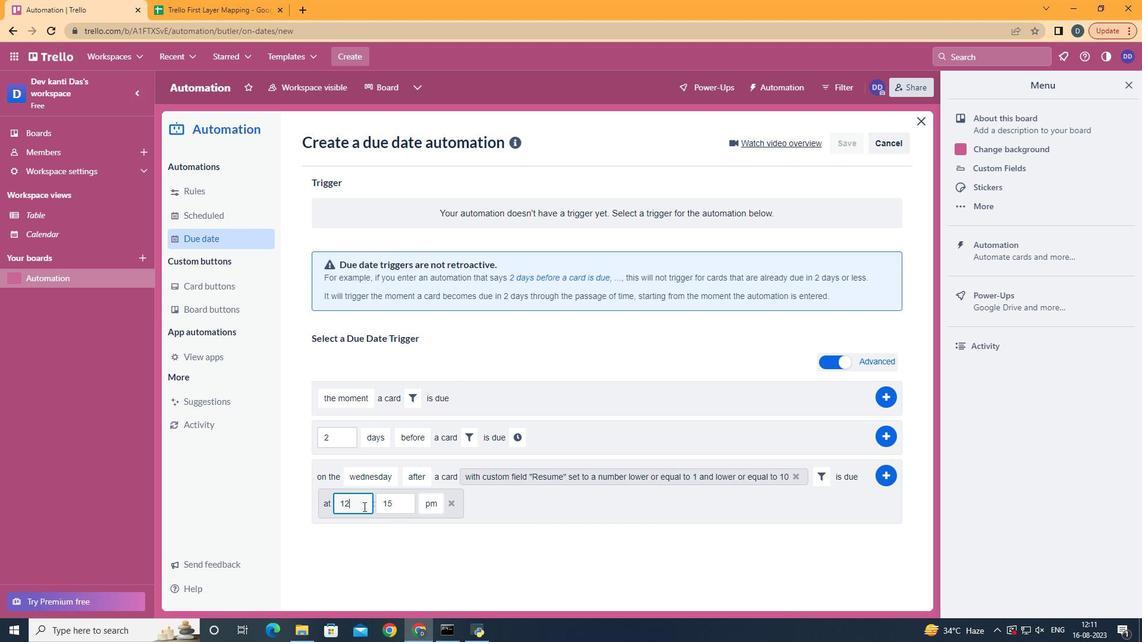 
Action: Key pressed <Key.backspace>1
Screenshot: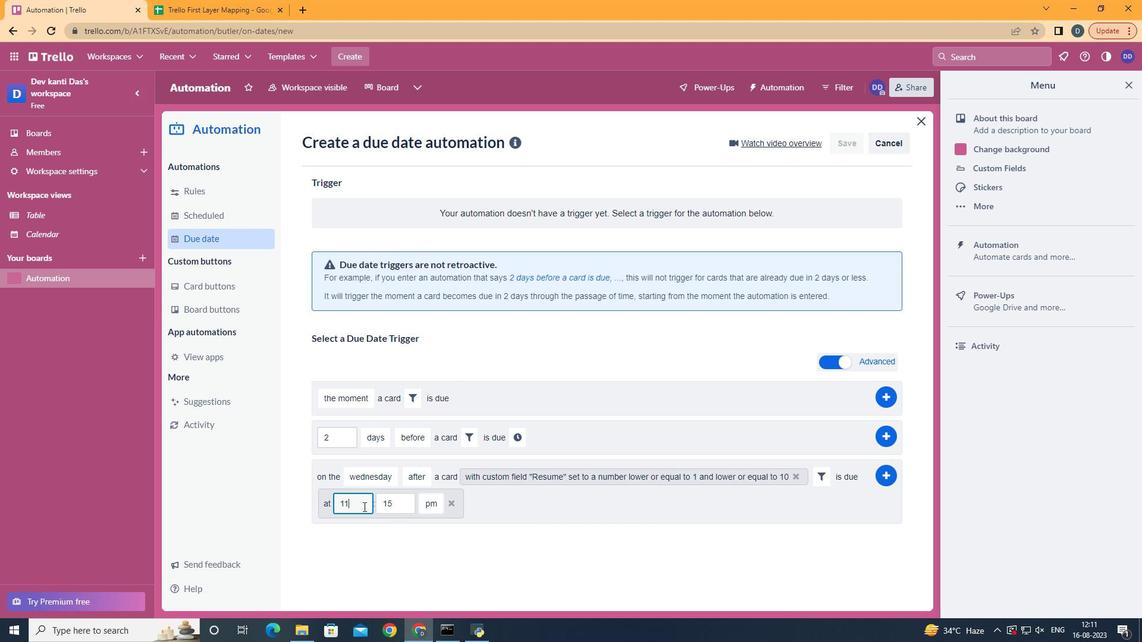 
Action: Mouse moved to (421, 508)
Screenshot: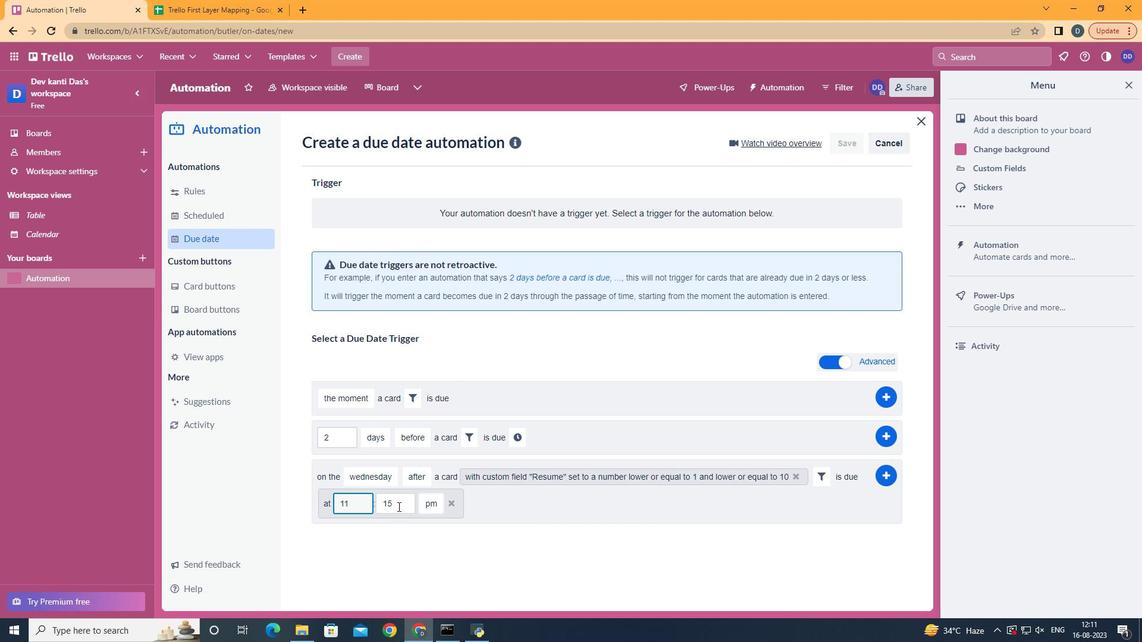 
Action: Mouse pressed left at (421, 508)
Screenshot: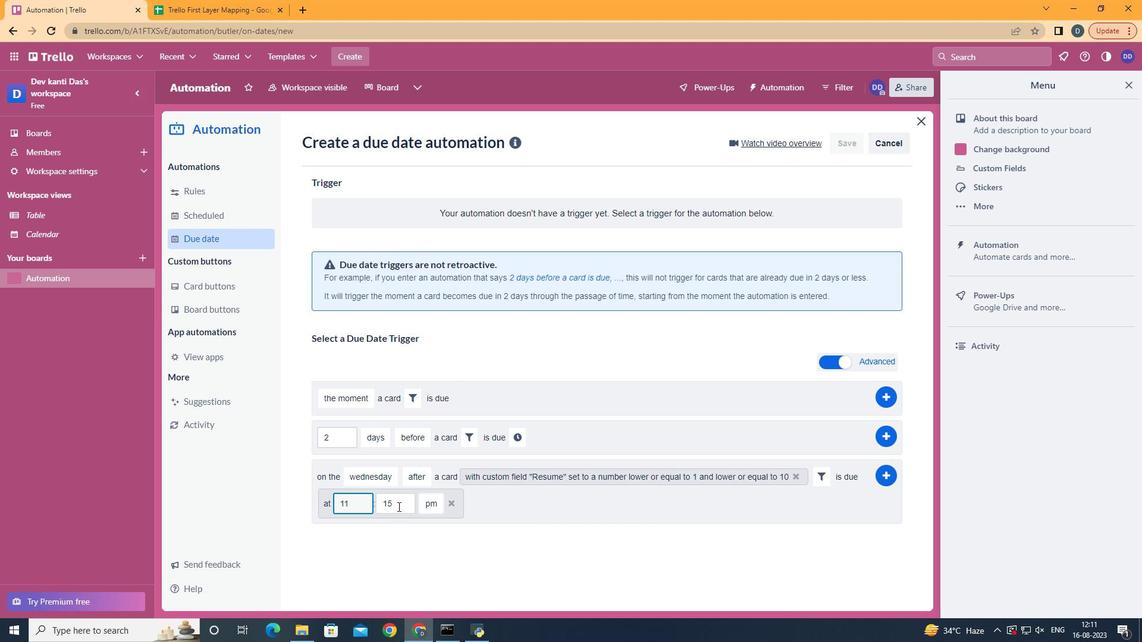 
Action: Key pressed <Key.backspace><Key.backspace>00
Screenshot: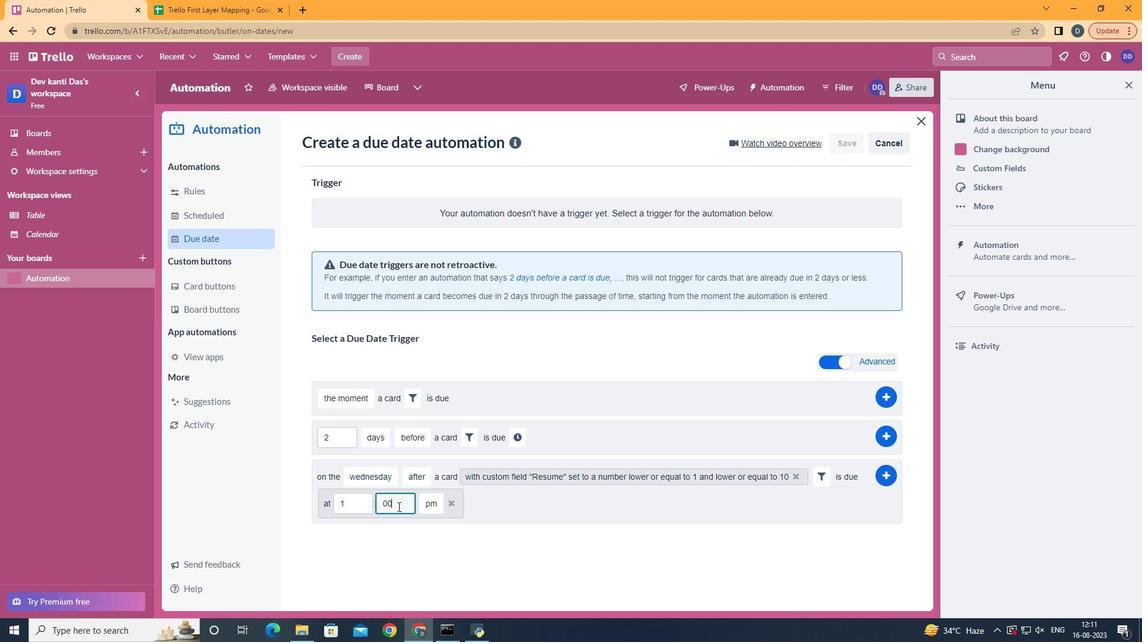 
Action: Mouse moved to (387, 504)
Screenshot: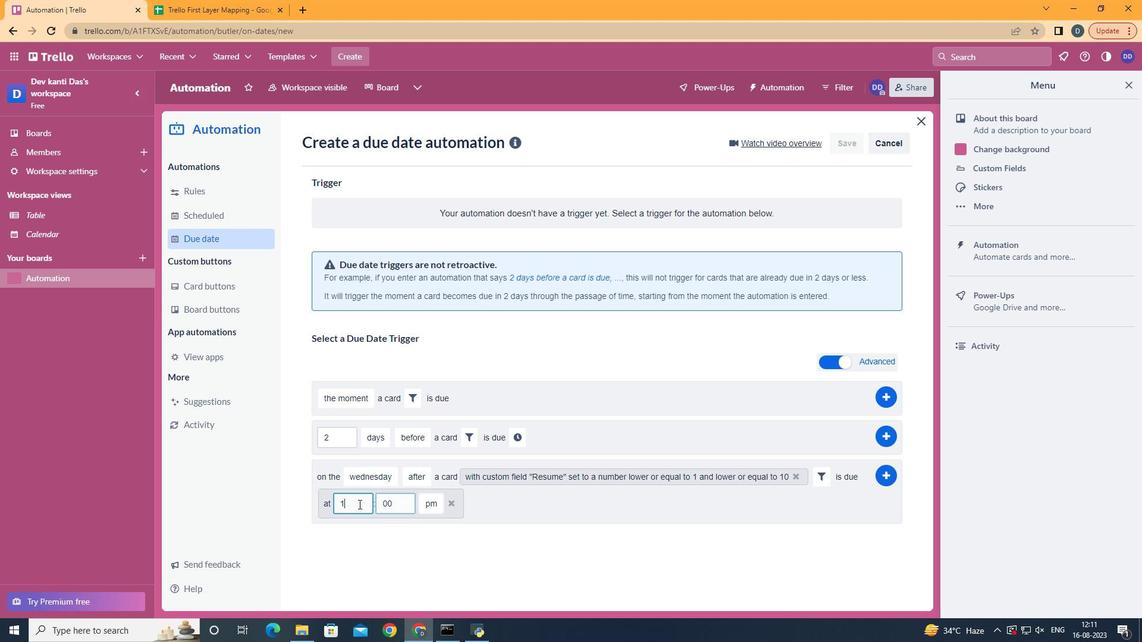 
Action: Mouse pressed left at (387, 504)
Screenshot: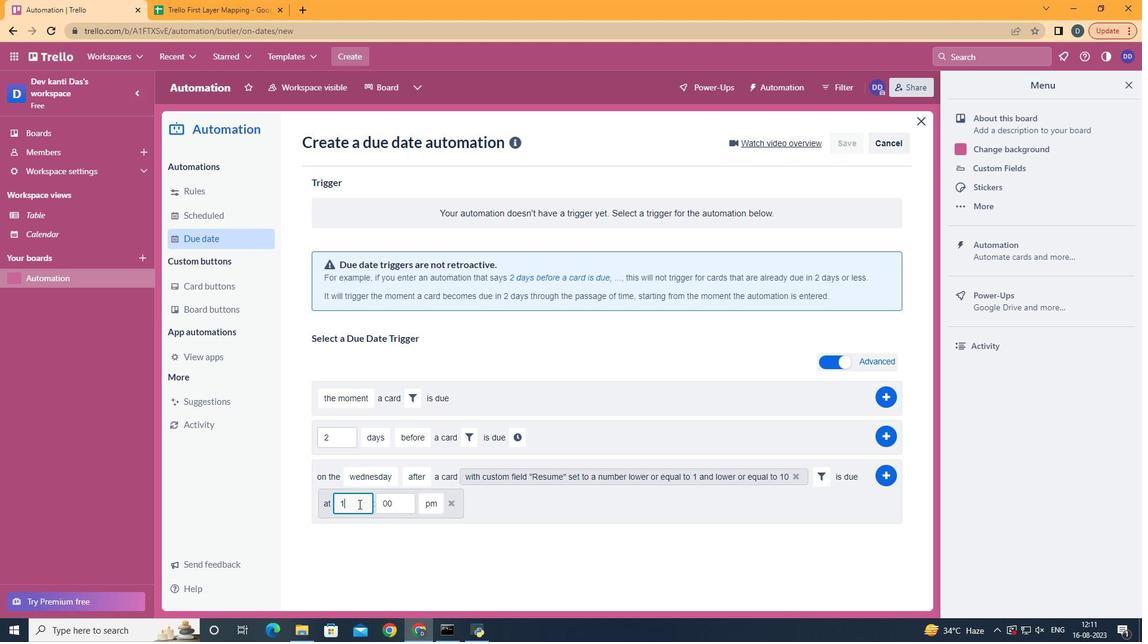 
Action: Mouse moved to (388, 507)
Screenshot: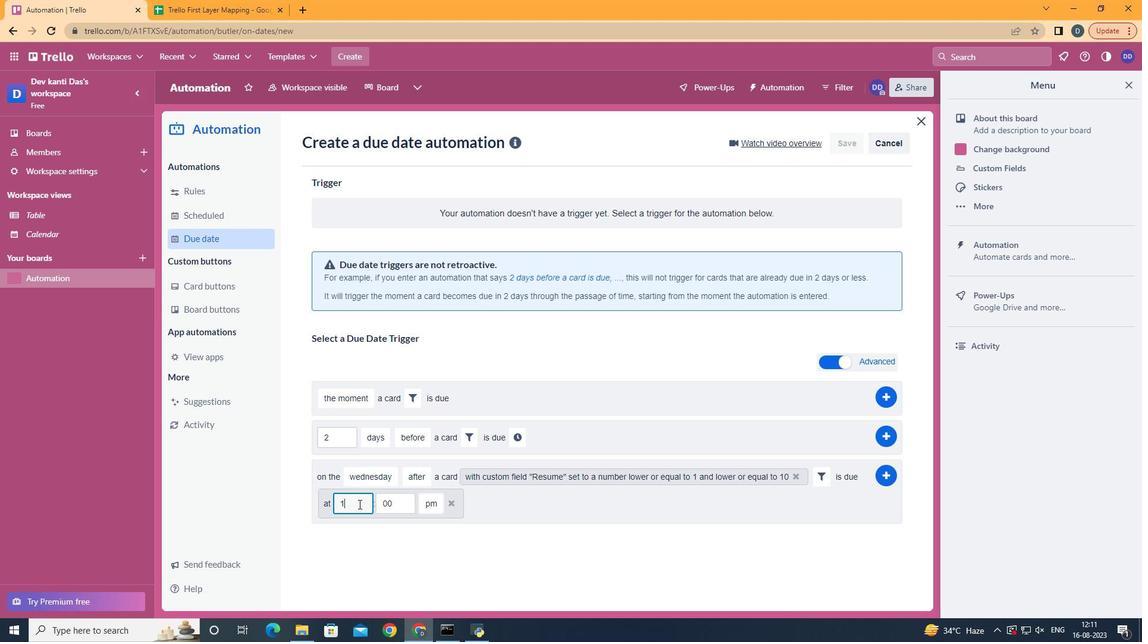 
Action: Key pressed 1
Screenshot: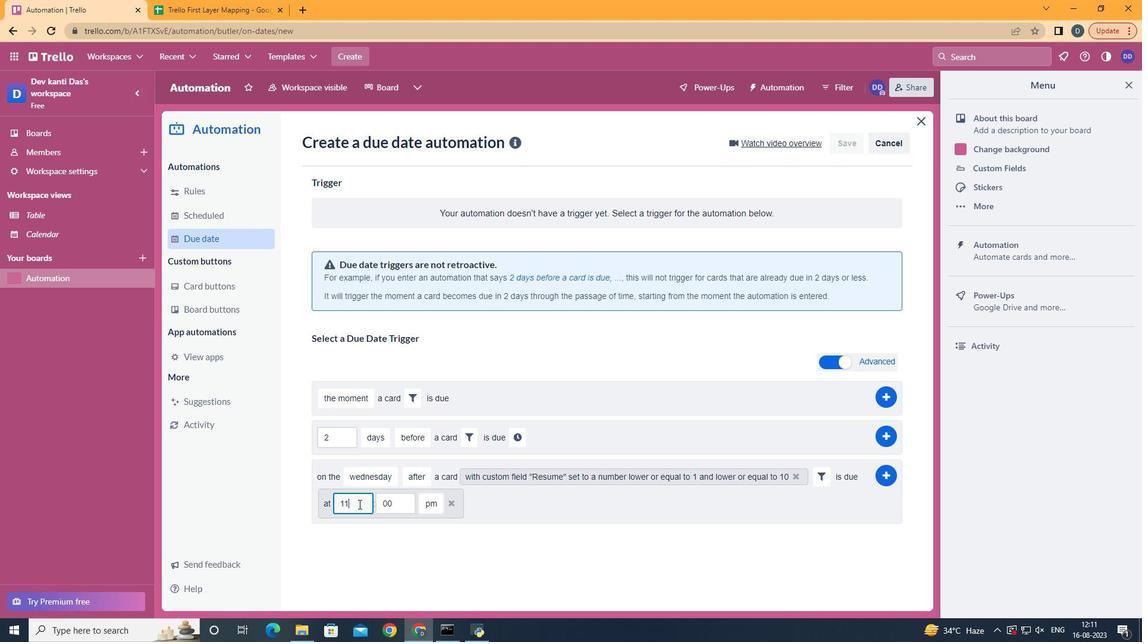 
Action: Mouse moved to (454, 526)
Screenshot: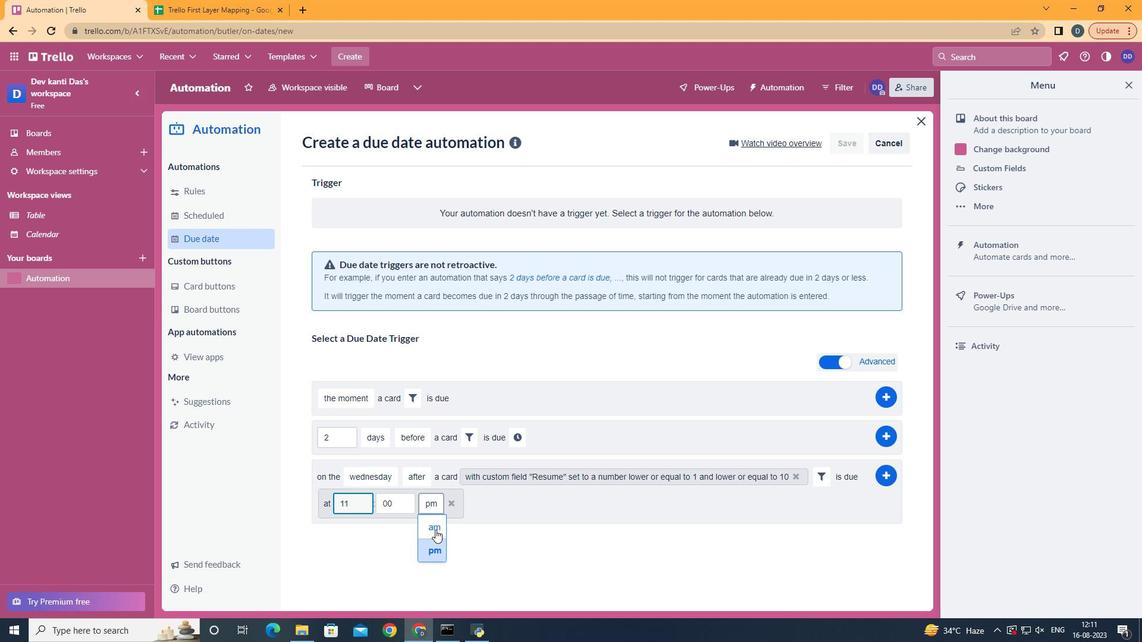 
Action: Mouse pressed left at (454, 526)
Screenshot: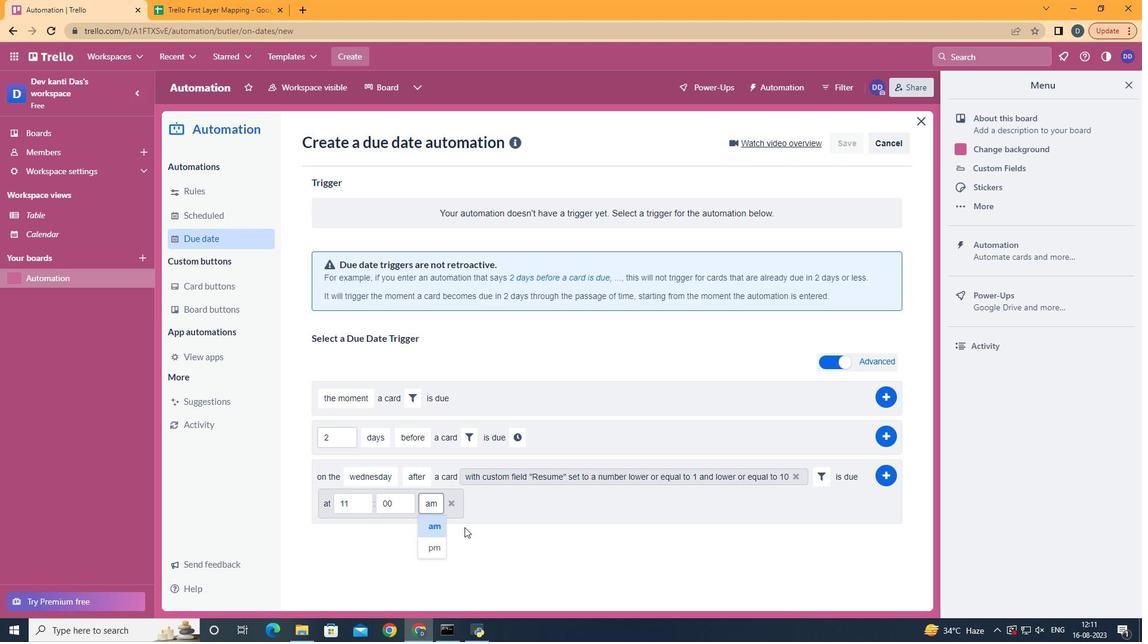 
Action: Mouse moved to (840, 486)
Screenshot: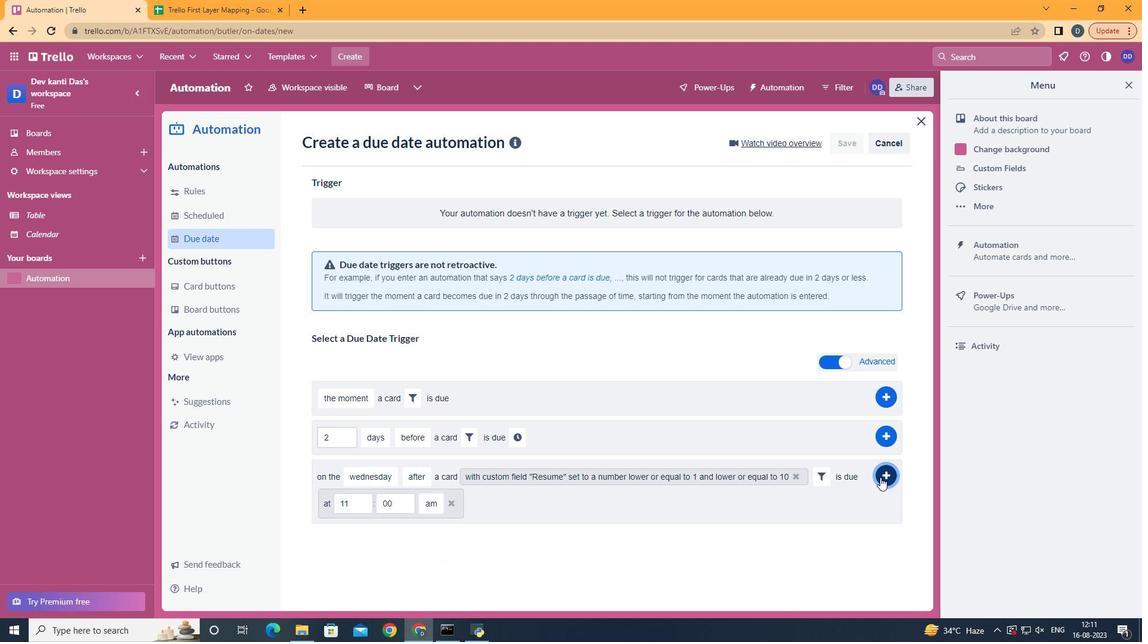 
Action: Mouse pressed left at (840, 486)
Screenshot: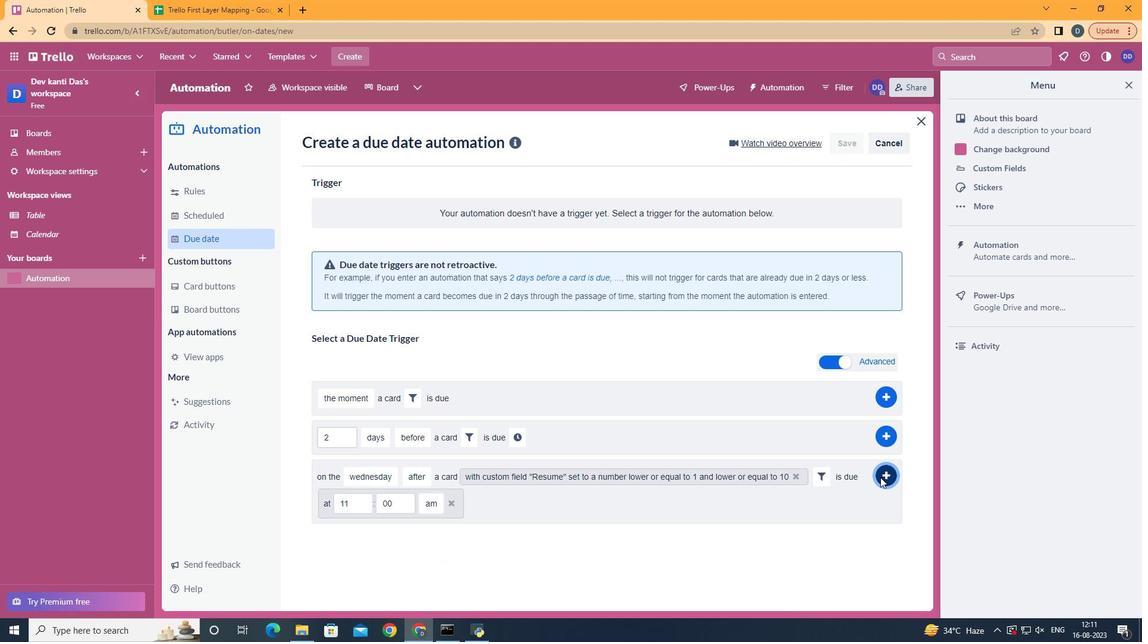 
